 Task: Add a dentist appointment for a root canal on the 21st at 12:00 PM.
Action: Mouse moved to (195, 110)
Screenshot: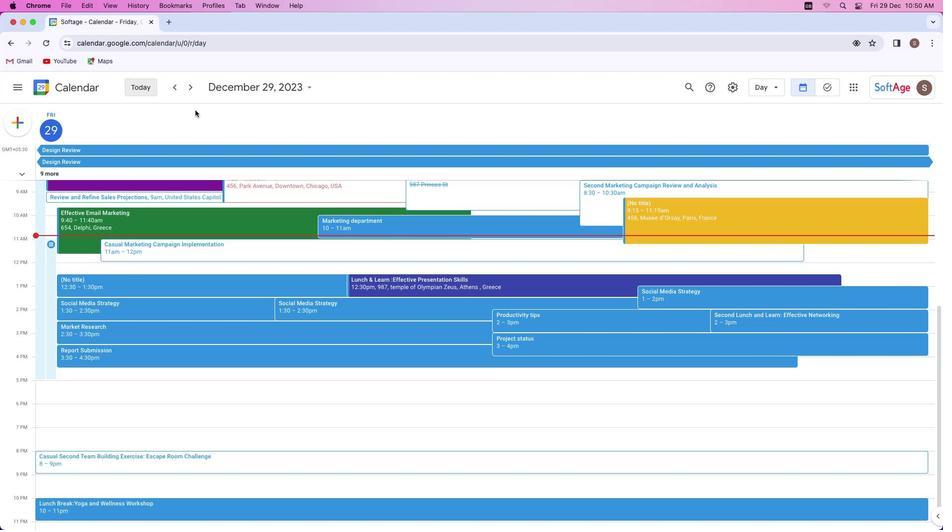 
Action: Mouse pressed left at (195, 110)
Screenshot: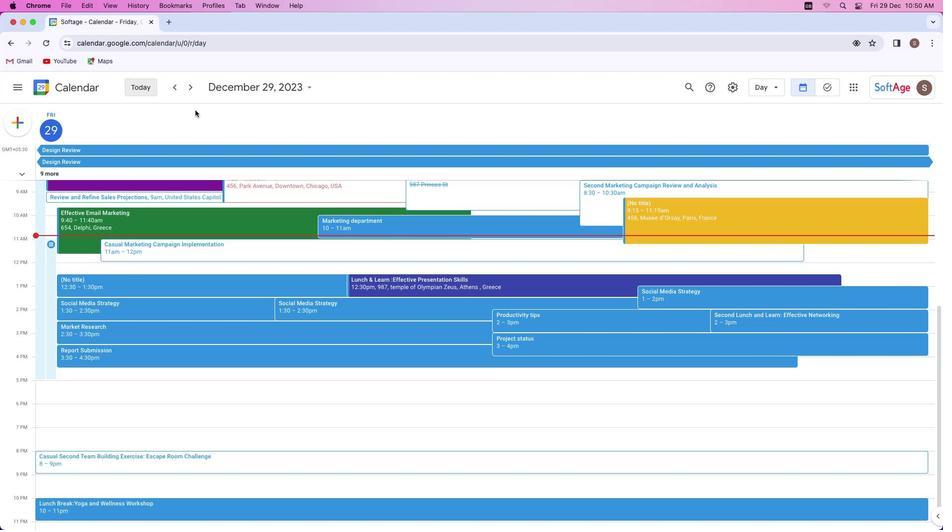 
Action: Mouse moved to (17, 119)
Screenshot: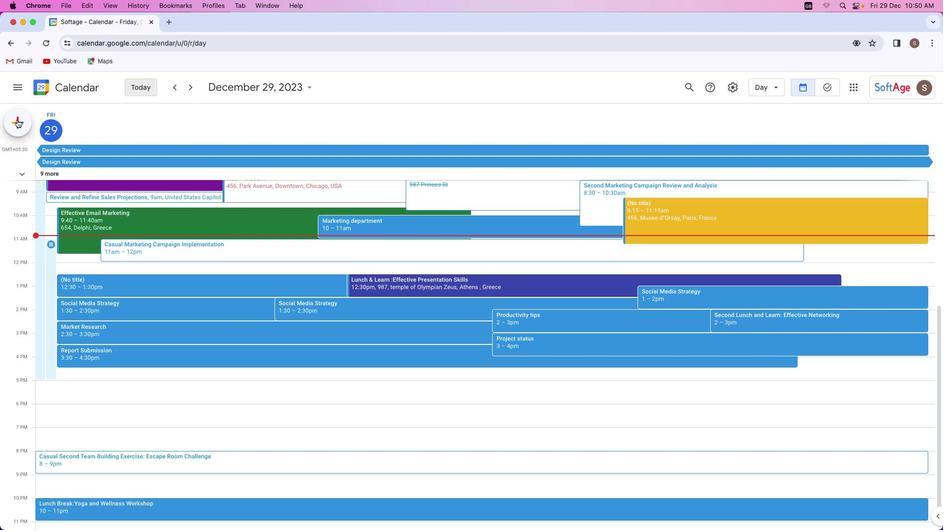 
Action: Mouse pressed left at (17, 119)
Screenshot: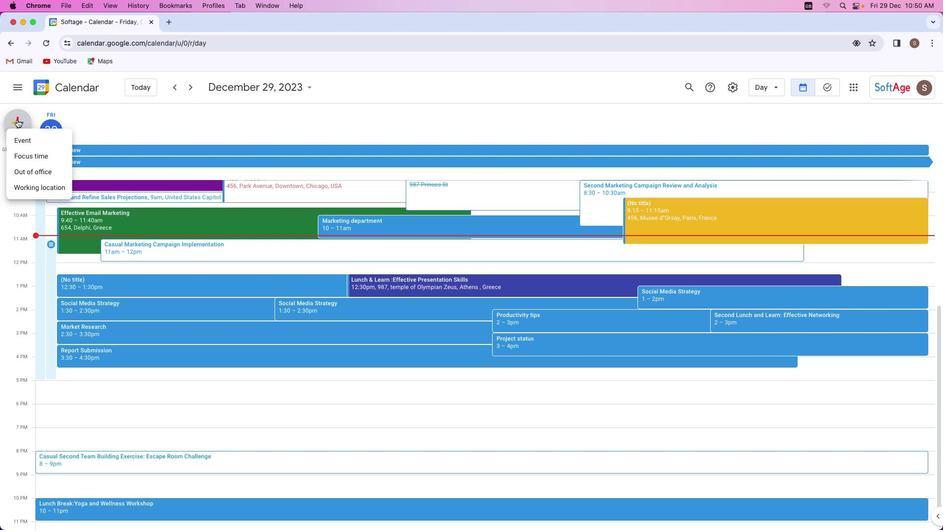 
Action: Mouse moved to (57, 230)
Screenshot: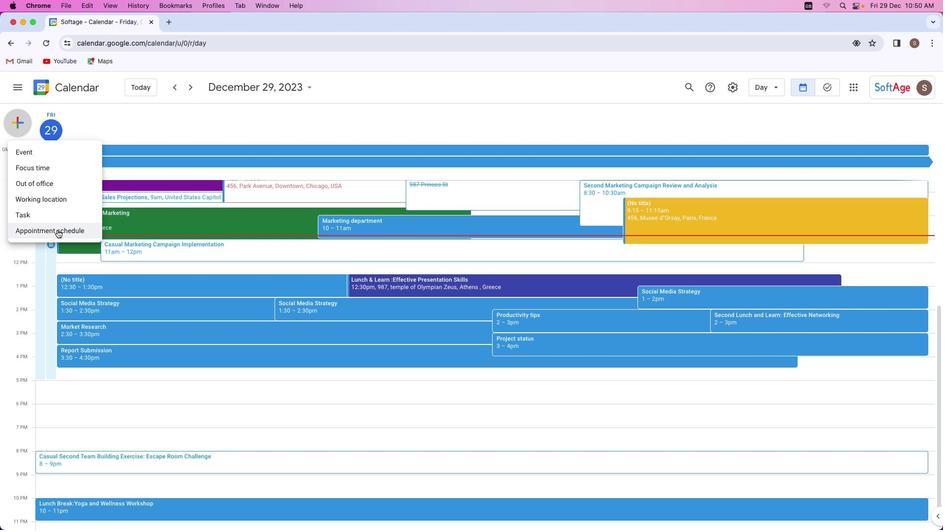 
Action: Mouse pressed left at (57, 230)
Screenshot: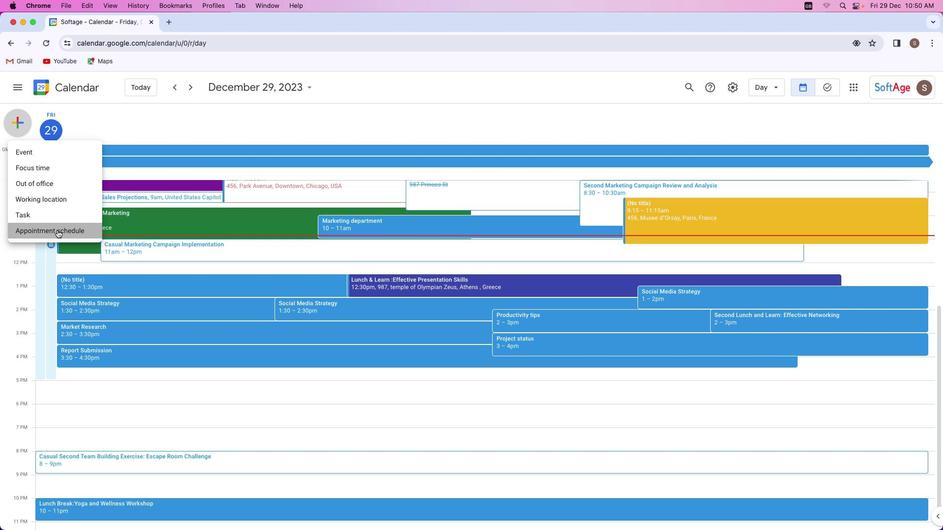 
Action: Mouse moved to (62, 115)
Screenshot: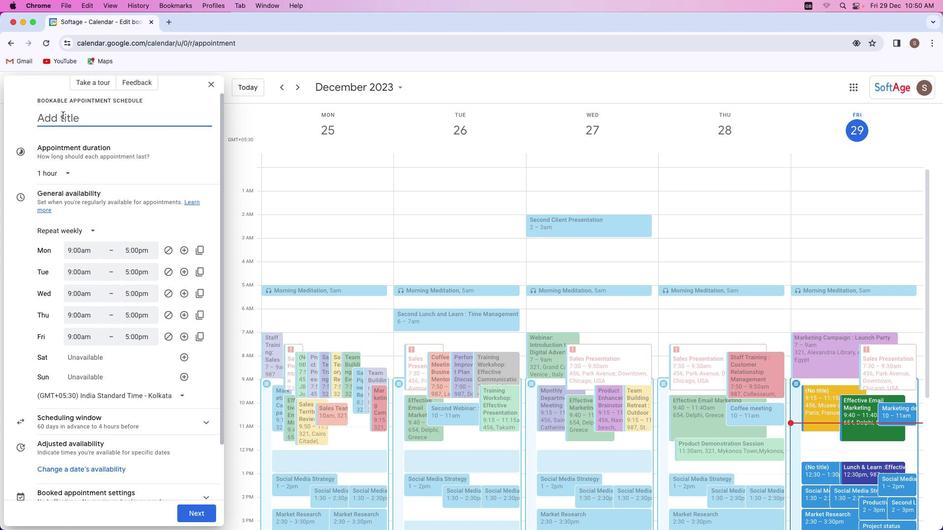 
Action: Mouse pressed left at (62, 115)
Screenshot: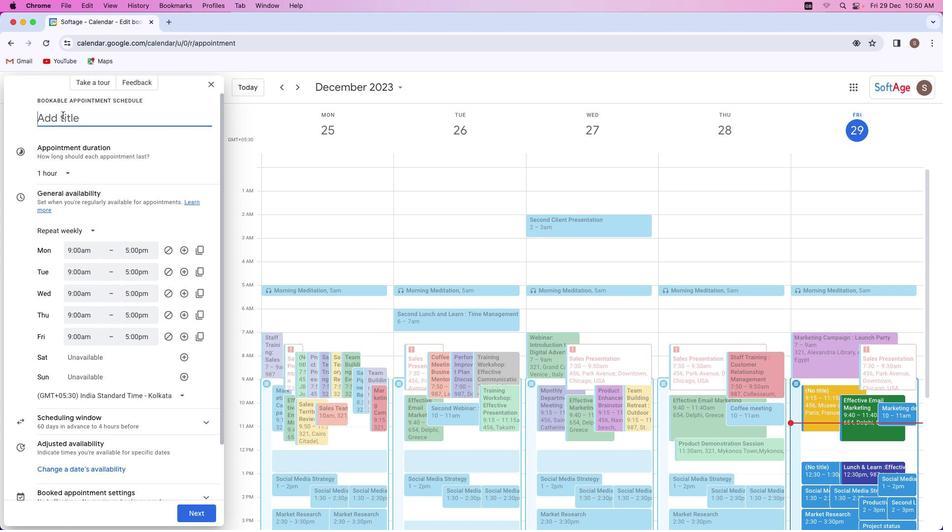
Action: Key pressed Key.shift'D''e''n''t''i''s''t'Key.spaceKey.shift'A''p''p''o''i''n''t''m''e''n''t'Key.shift_r':'
Screenshot: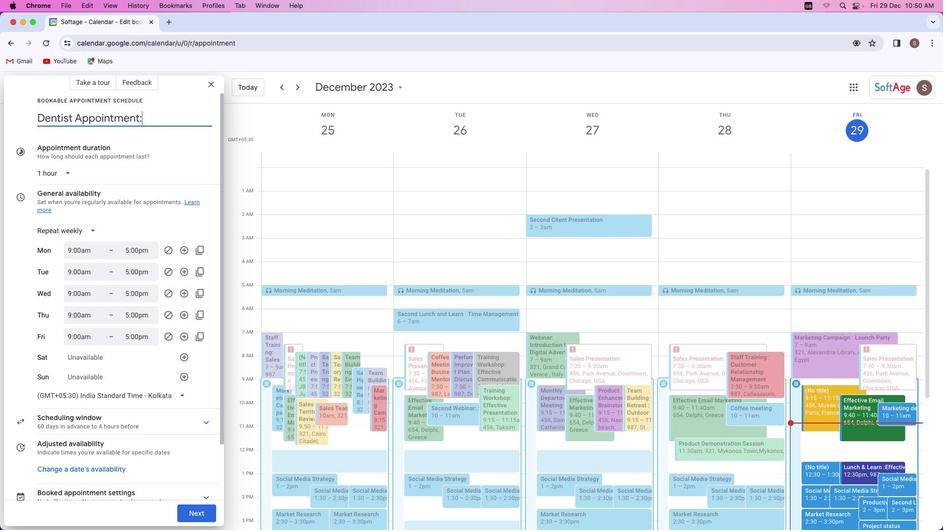 
Action: Mouse moved to (81, 232)
Screenshot: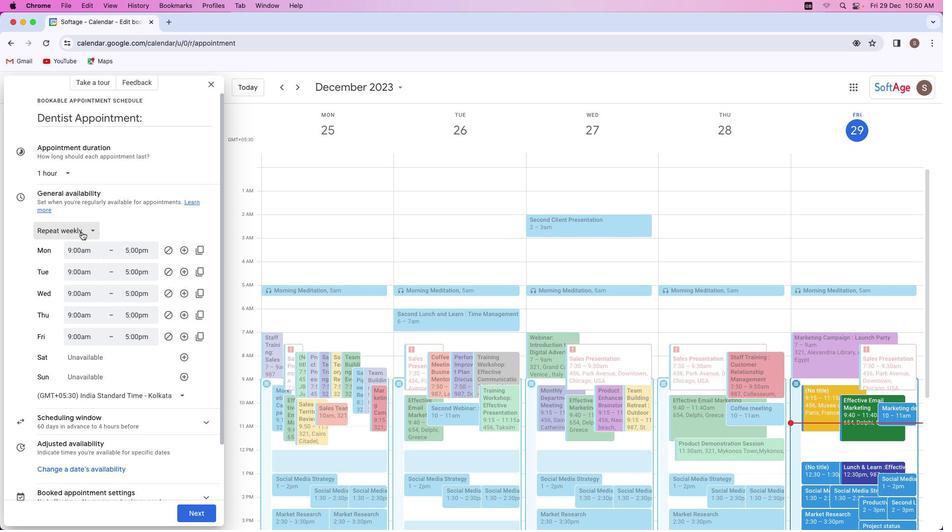 
Action: Mouse pressed left at (81, 232)
Screenshot: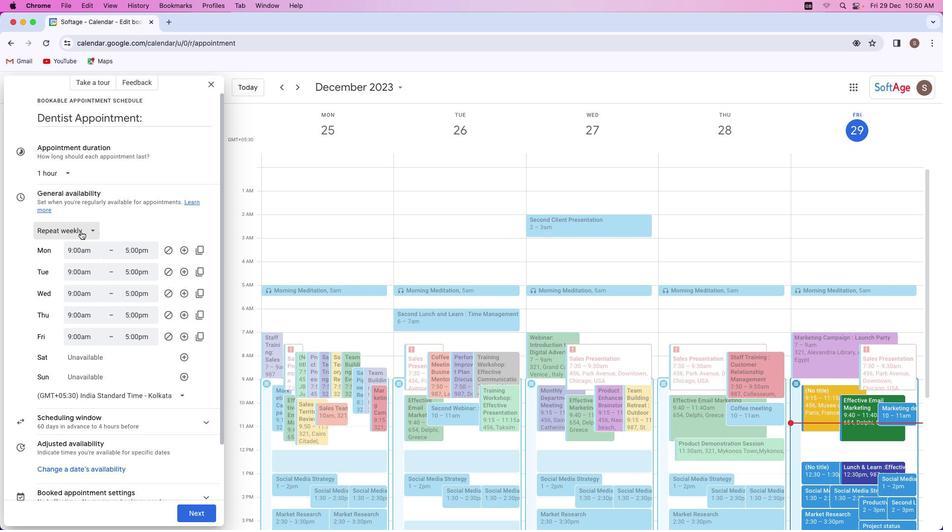 
Action: Mouse moved to (66, 249)
Screenshot: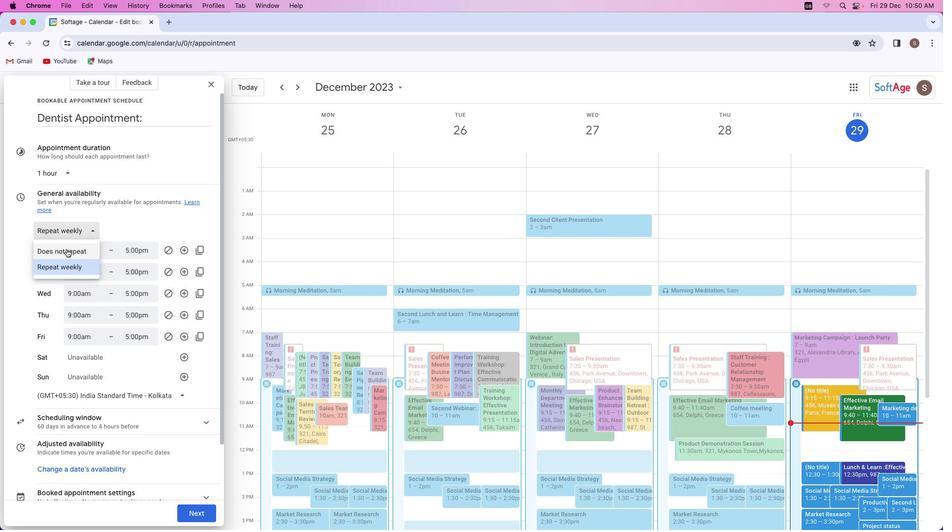 
Action: Mouse pressed left at (66, 249)
Screenshot: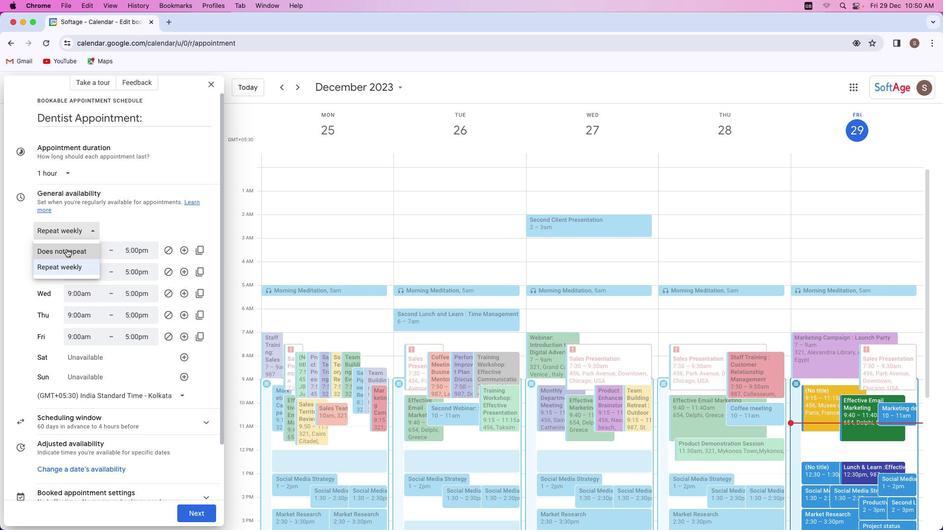 
Action: Mouse moved to (69, 243)
Screenshot: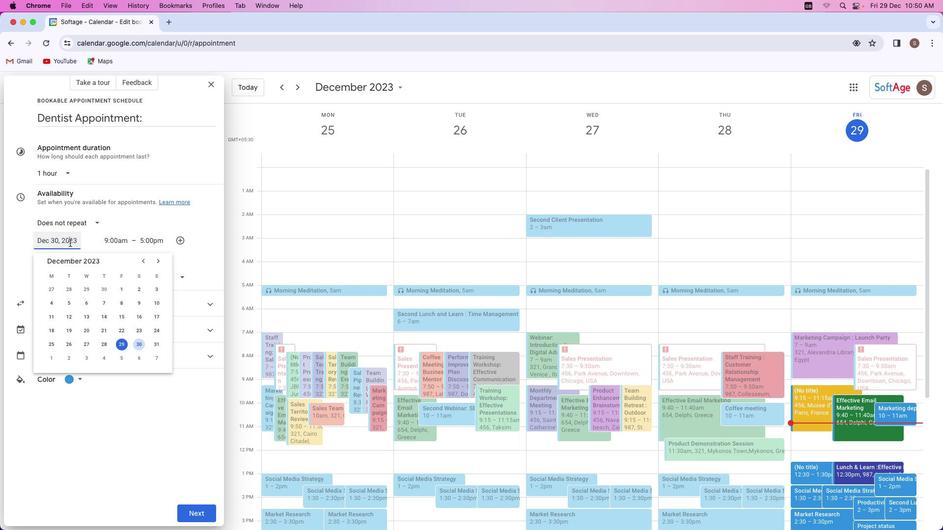 
Action: Mouse pressed left at (69, 243)
Screenshot: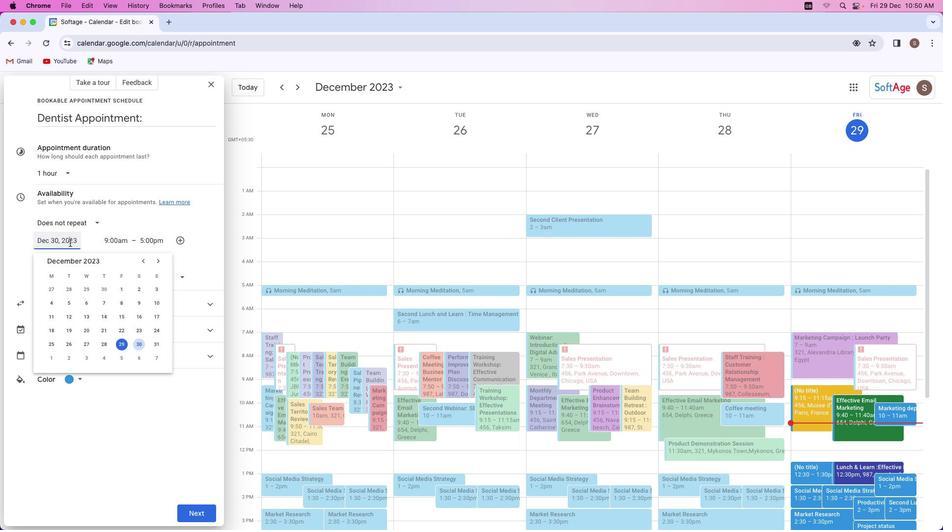 
Action: Mouse moved to (154, 260)
Screenshot: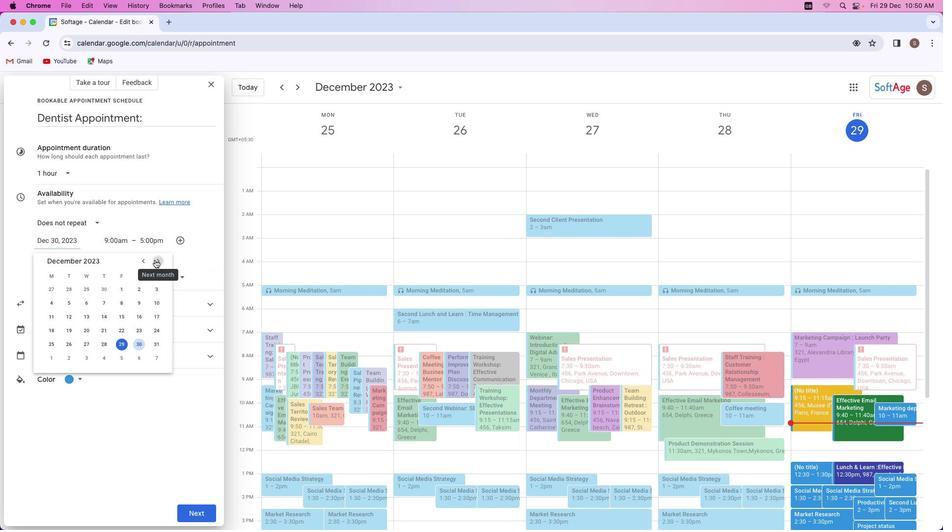 
Action: Mouse pressed left at (154, 260)
Screenshot: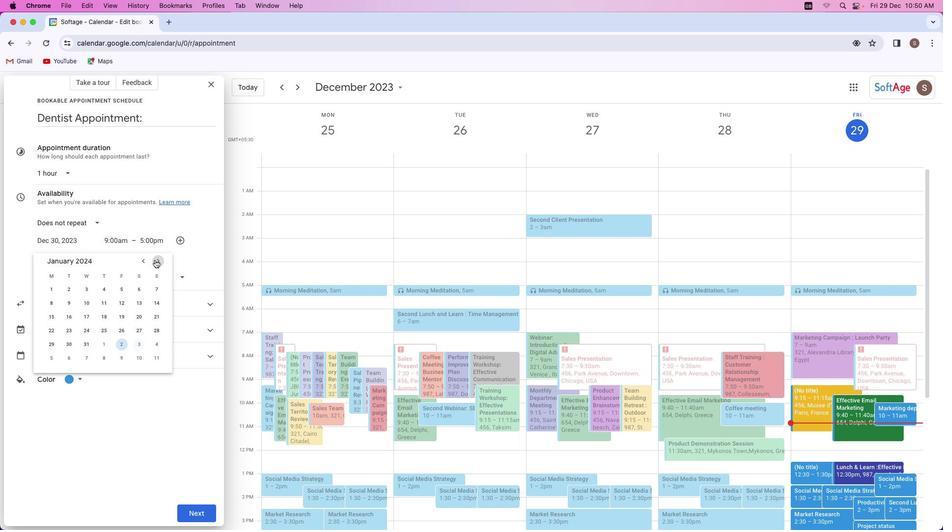 
Action: Mouse moved to (152, 314)
Screenshot: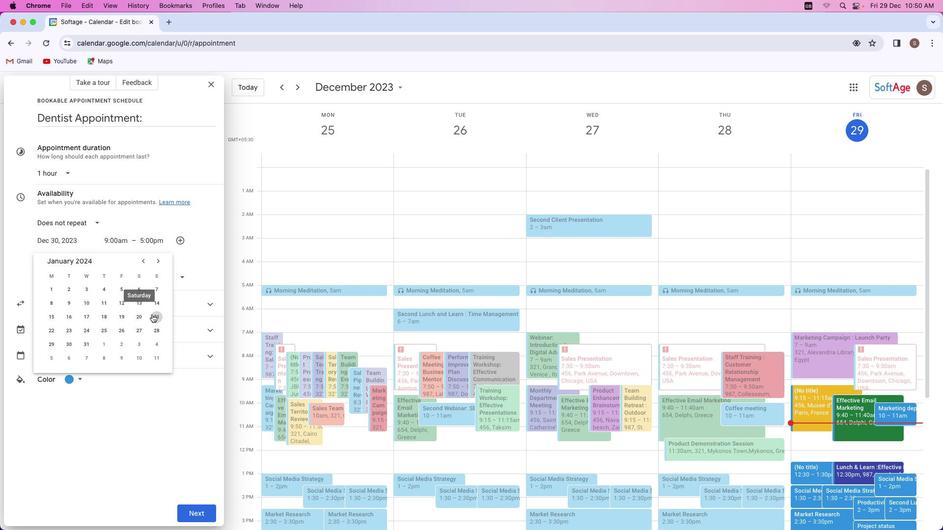 
Action: Mouse pressed left at (152, 314)
Screenshot: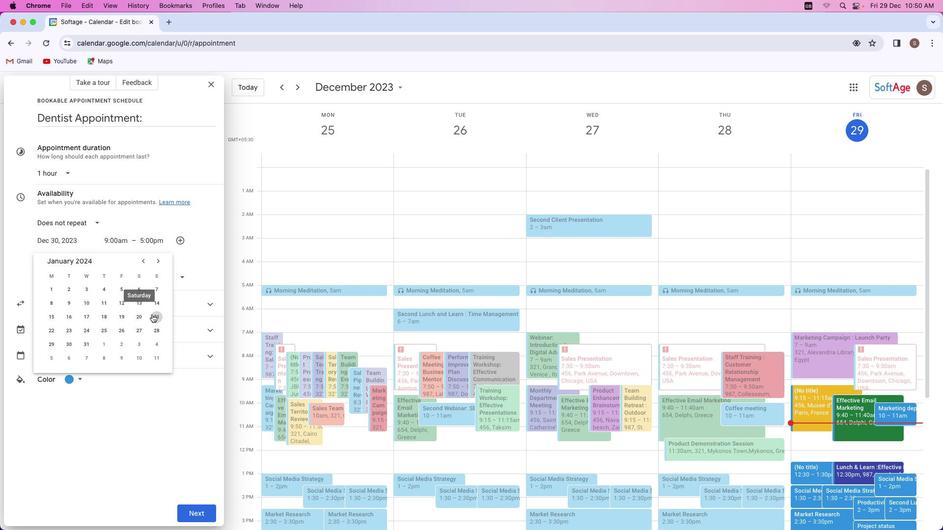 
Action: Mouse moved to (123, 240)
Screenshot: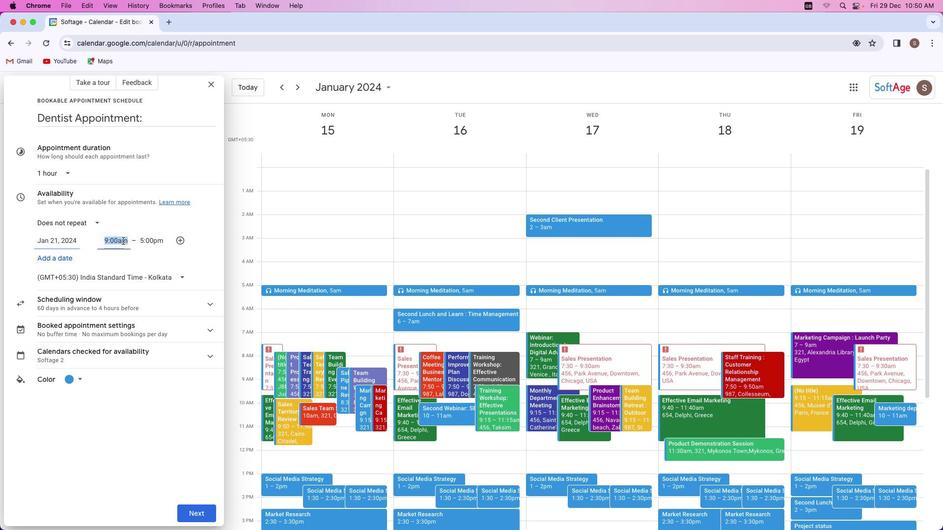 
Action: Mouse pressed left at (123, 240)
Screenshot: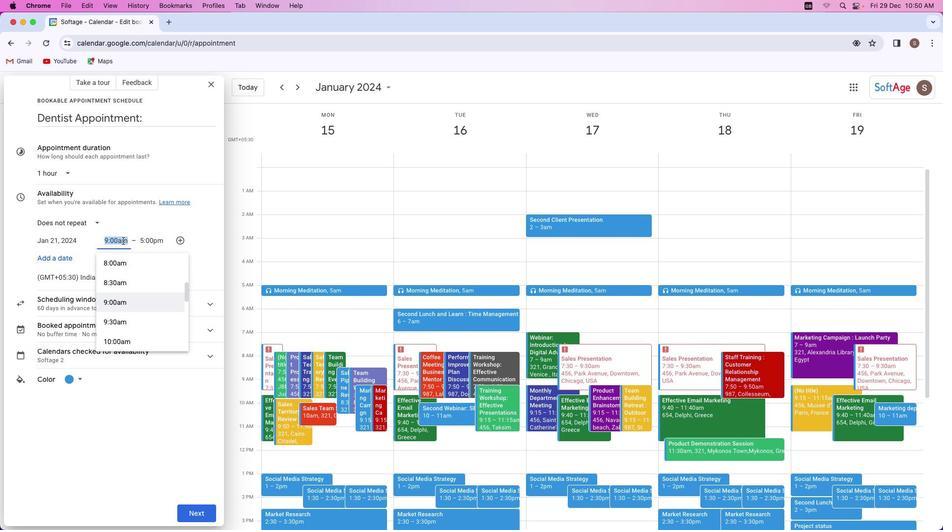 
Action: Mouse moved to (120, 321)
Screenshot: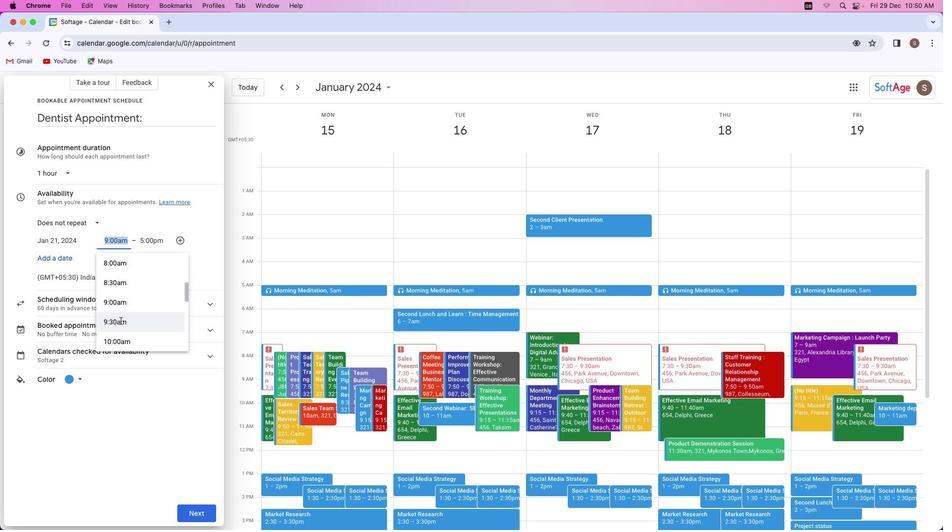 
Action: Mouse scrolled (120, 321) with delta (0, 0)
Screenshot: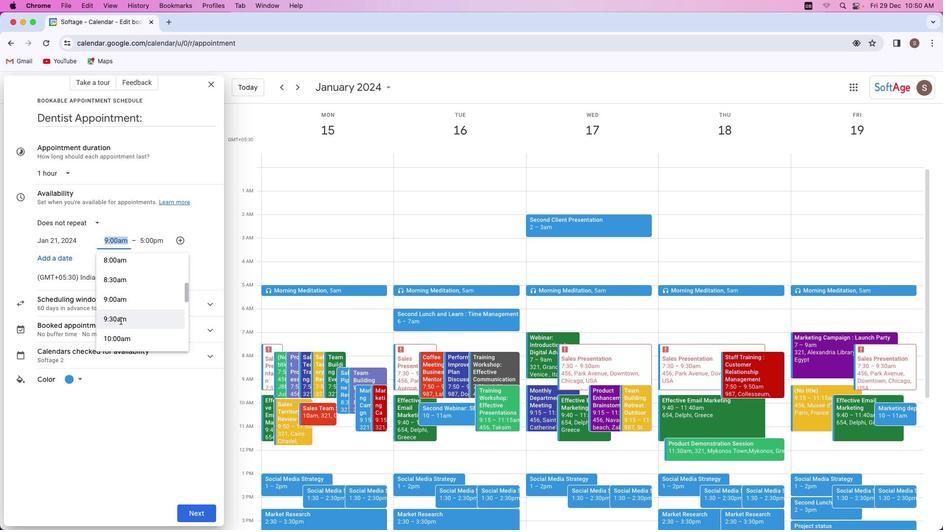 
Action: Mouse scrolled (120, 321) with delta (0, 0)
Screenshot: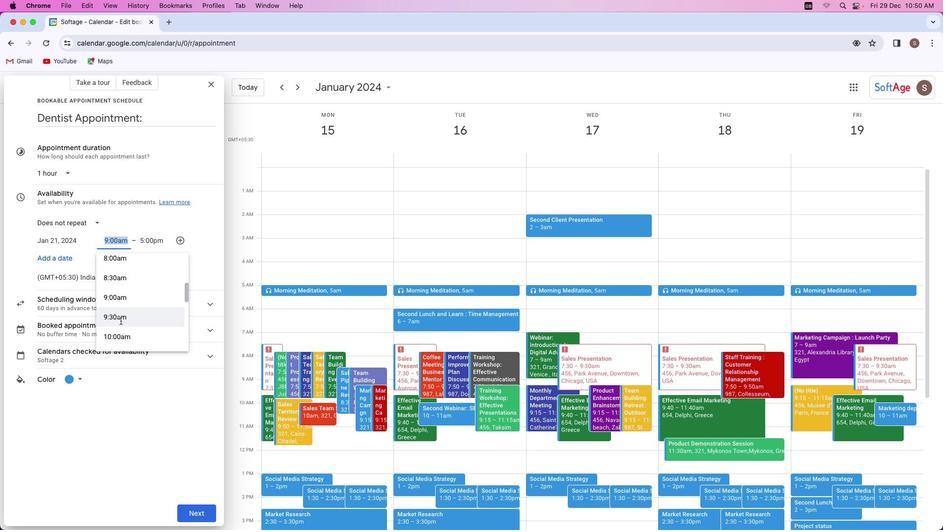 
Action: Mouse scrolled (120, 321) with delta (0, 0)
Screenshot: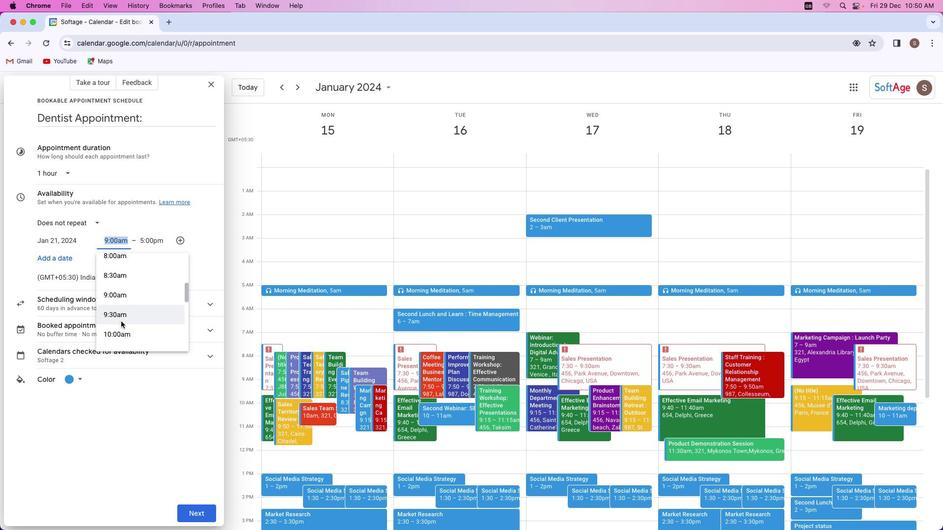 
Action: Mouse scrolled (120, 321) with delta (0, 0)
Screenshot: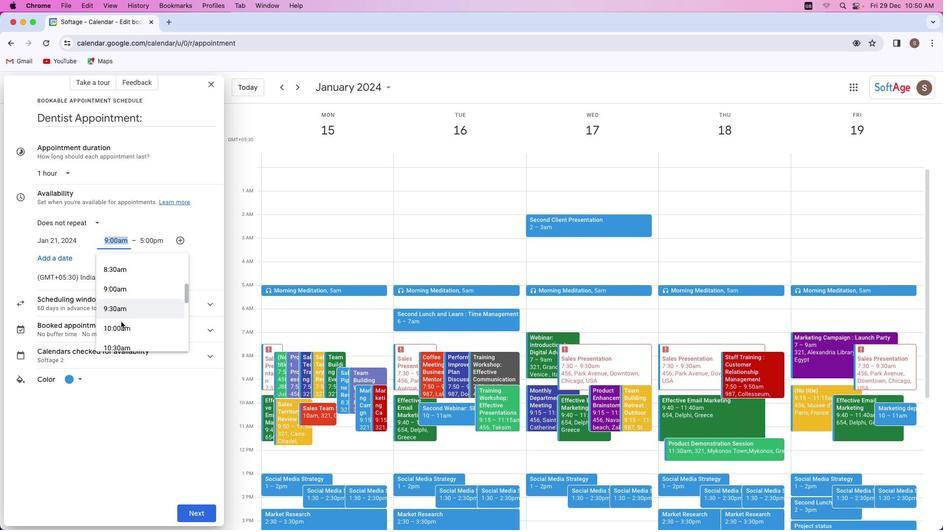 
Action: Mouse scrolled (120, 321) with delta (0, 0)
Screenshot: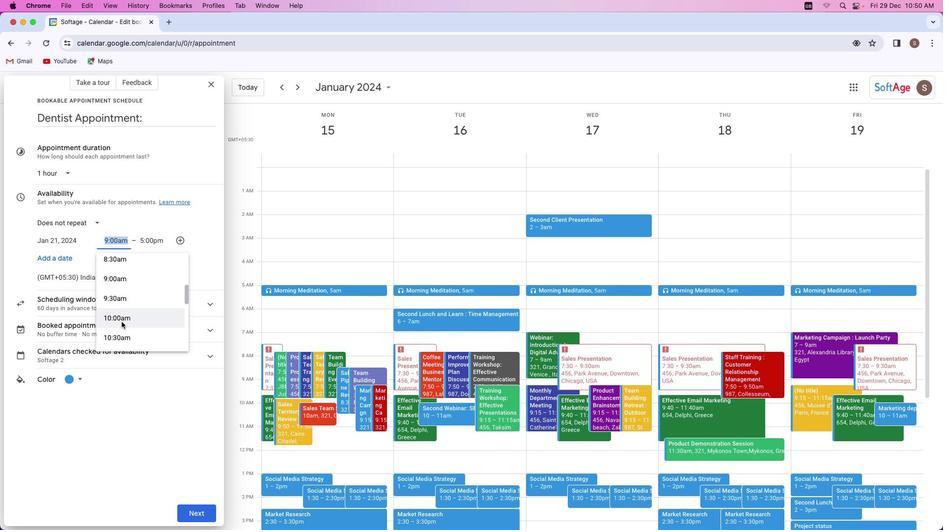 
Action: Mouse moved to (121, 322)
Screenshot: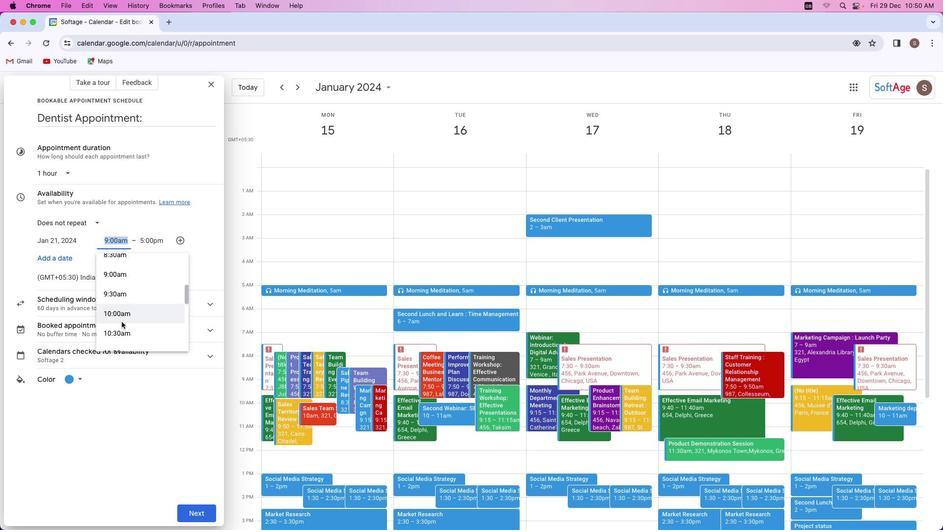 
Action: Mouse scrolled (121, 322) with delta (0, 0)
Screenshot: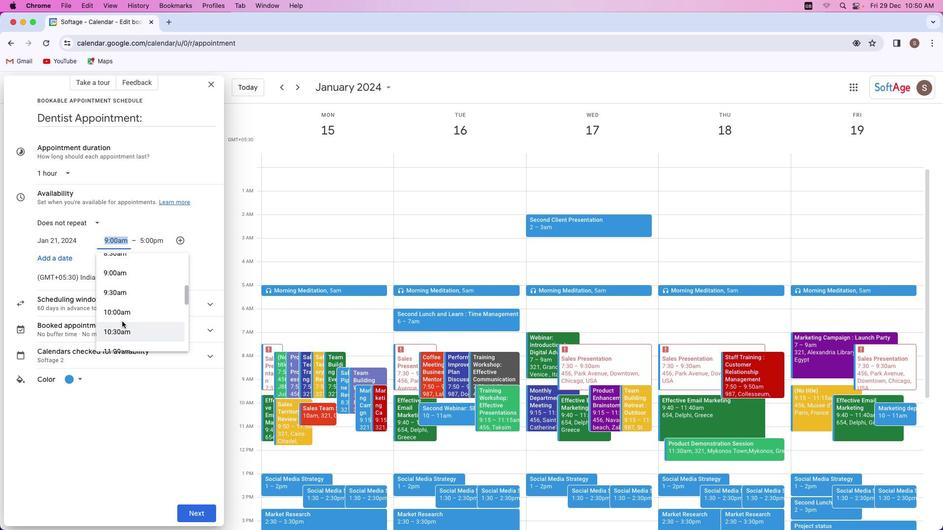 
Action: Mouse moved to (122, 320)
Screenshot: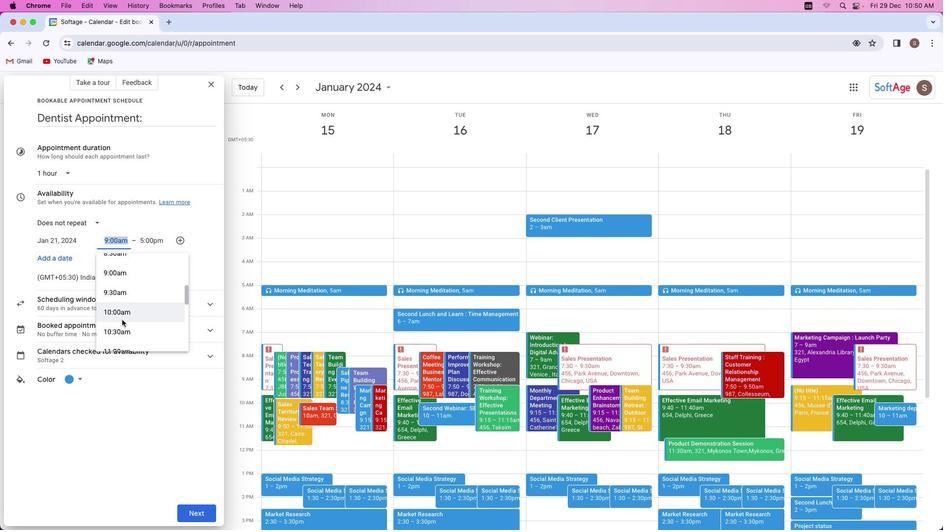 
Action: Mouse scrolled (122, 320) with delta (0, 0)
Screenshot: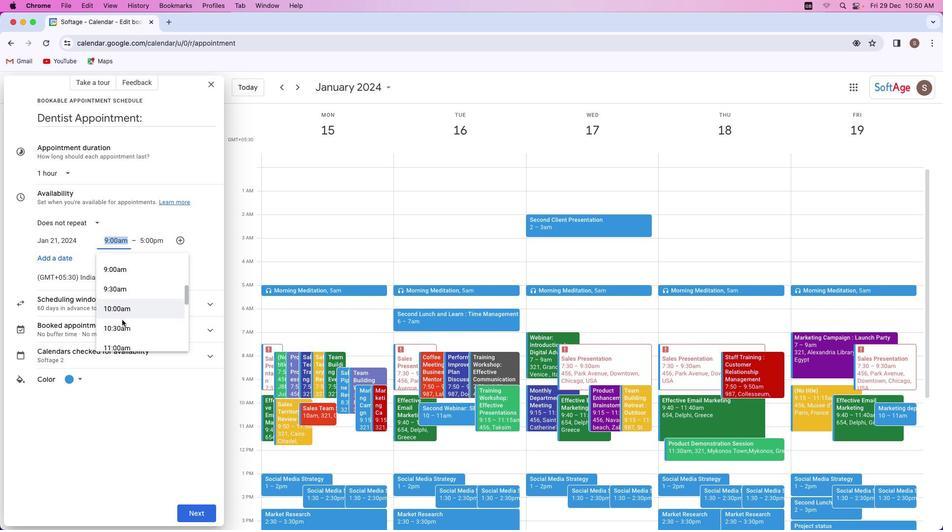 
Action: Mouse scrolled (122, 320) with delta (0, 0)
Screenshot: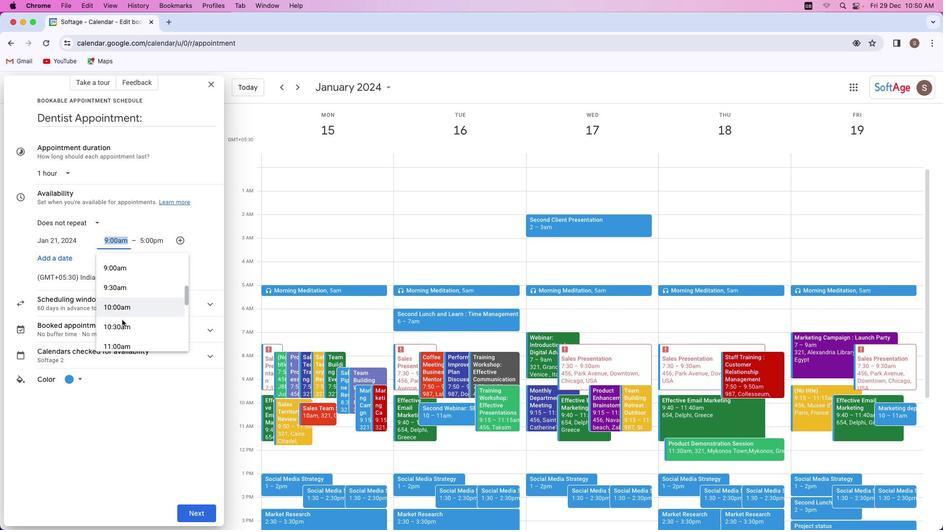 
Action: Mouse scrolled (122, 320) with delta (0, 0)
Screenshot: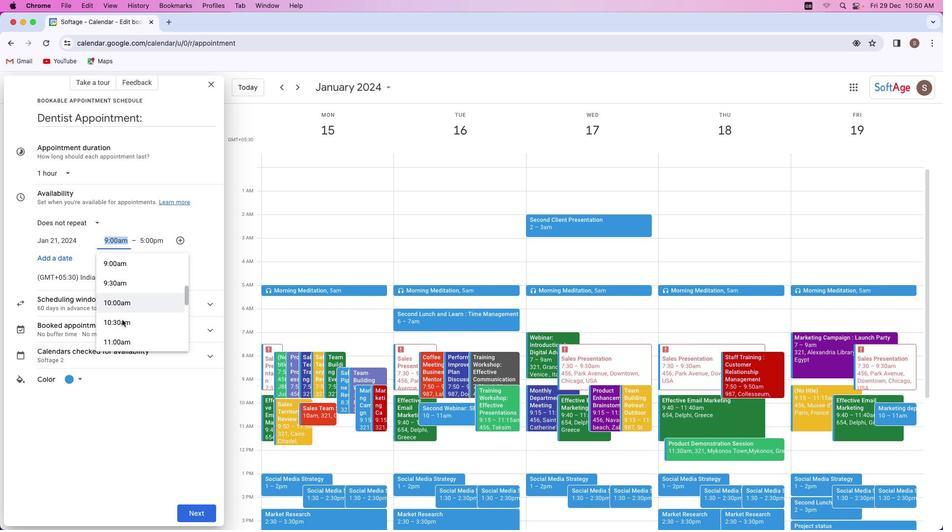 
Action: Mouse scrolled (122, 320) with delta (0, 0)
Screenshot: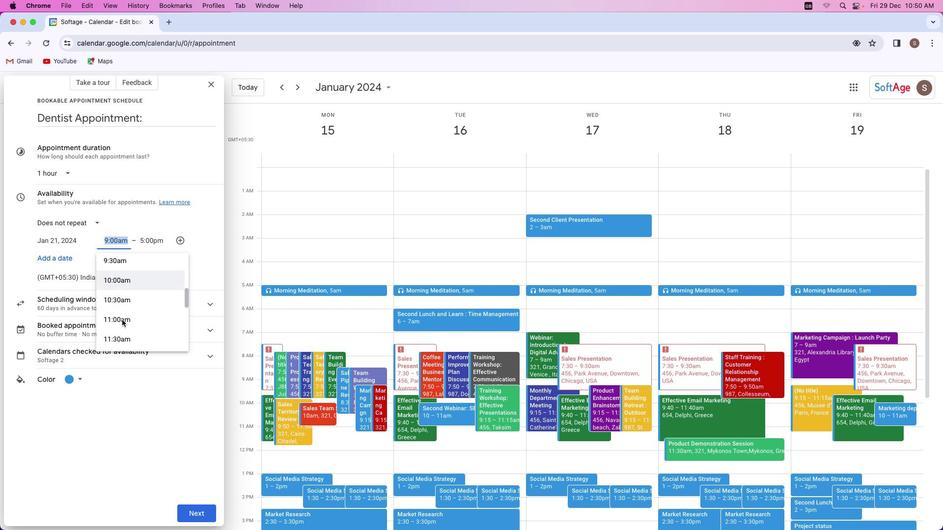 
Action: Mouse scrolled (122, 320) with delta (0, 0)
Screenshot: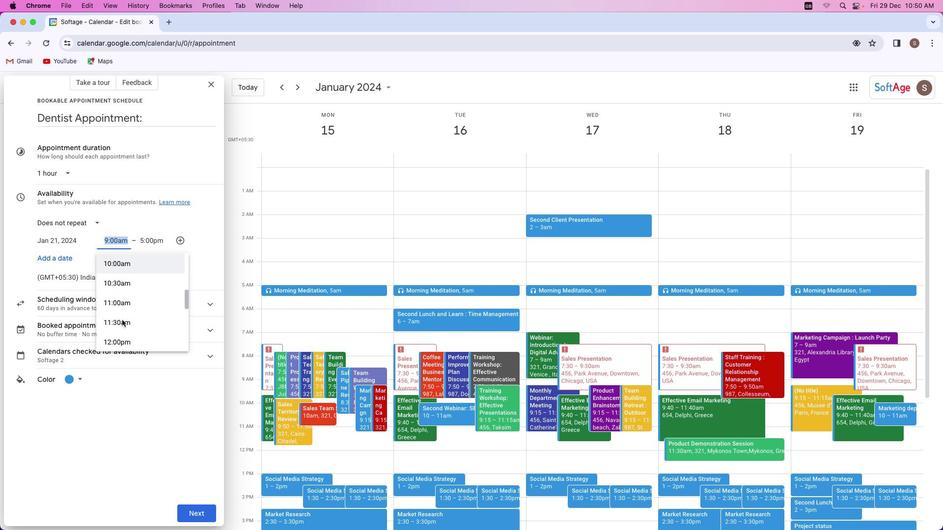 
Action: Mouse scrolled (122, 320) with delta (0, 0)
Screenshot: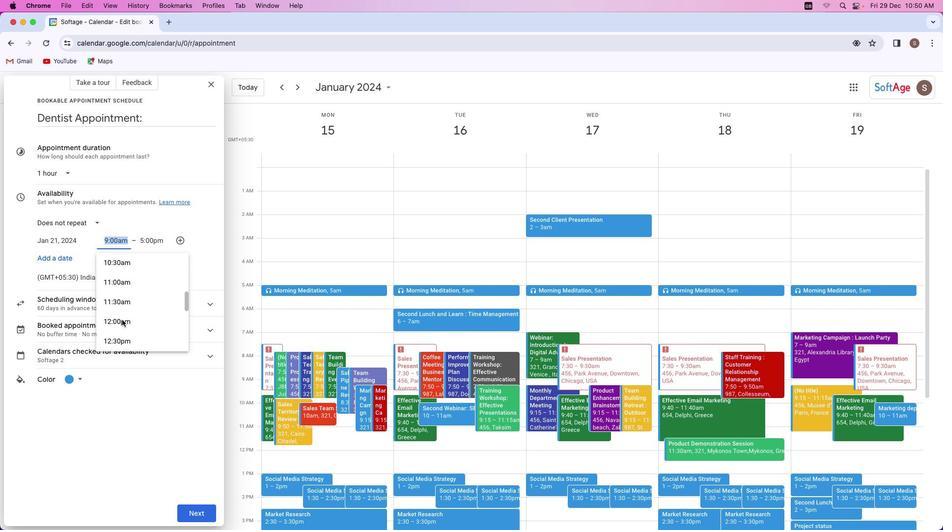 
Action: Mouse scrolled (122, 320) with delta (0, 0)
Screenshot: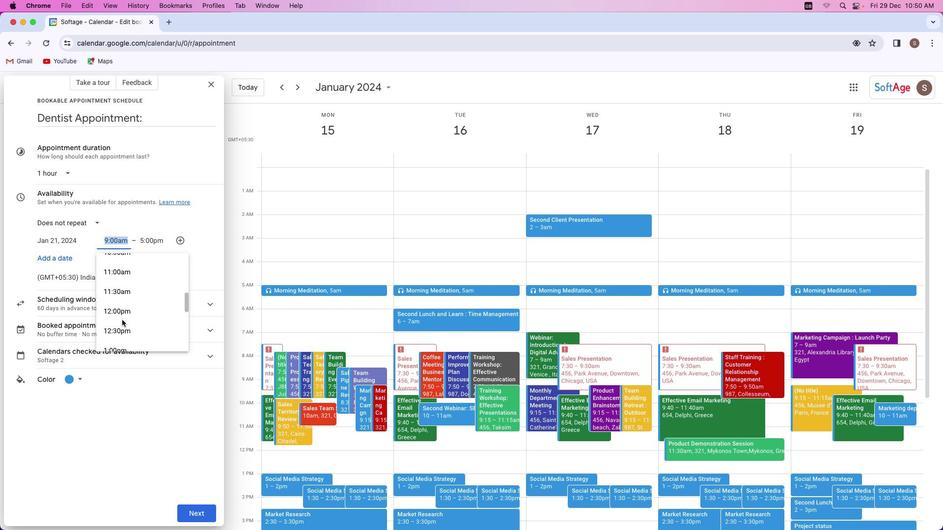 
Action: Mouse moved to (120, 314)
Screenshot: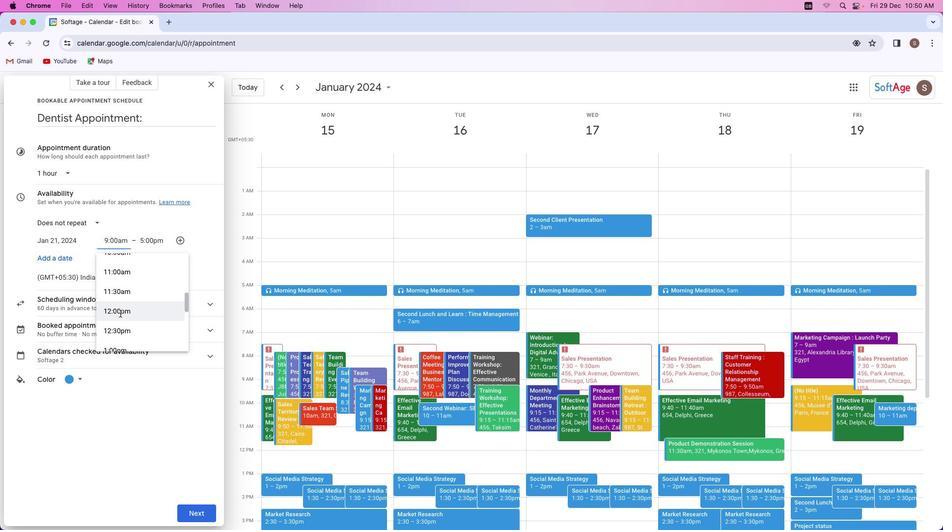 
Action: Mouse pressed left at (120, 314)
Screenshot: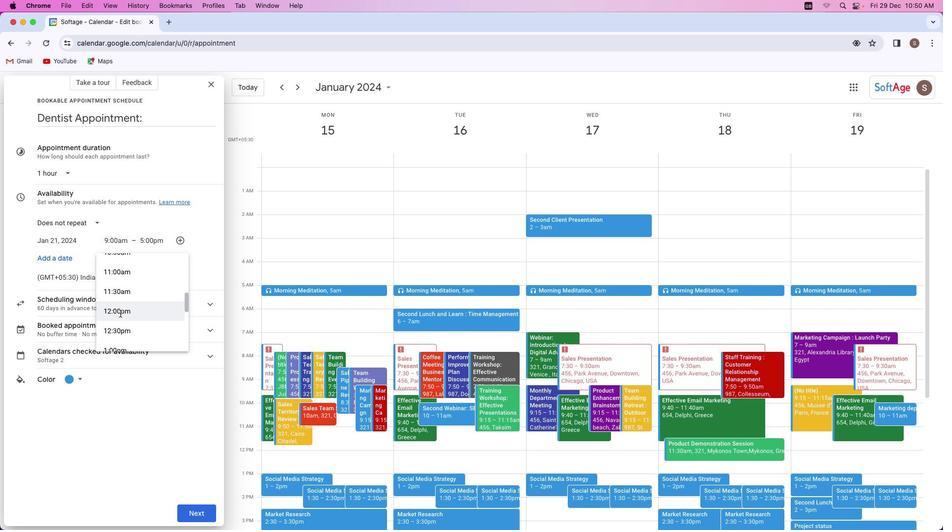
Action: Mouse moved to (189, 508)
Screenshot: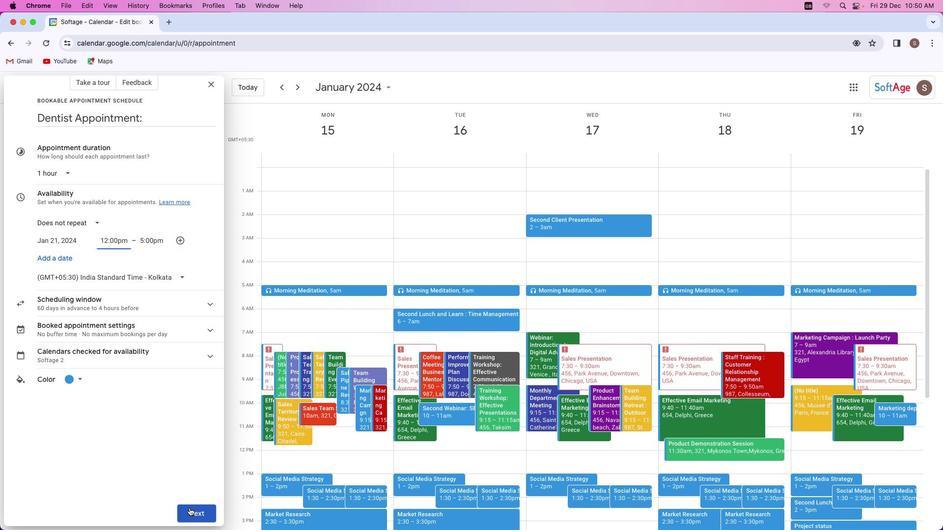 
Action: Mouse pressed left at (189, 508)
Screenshot: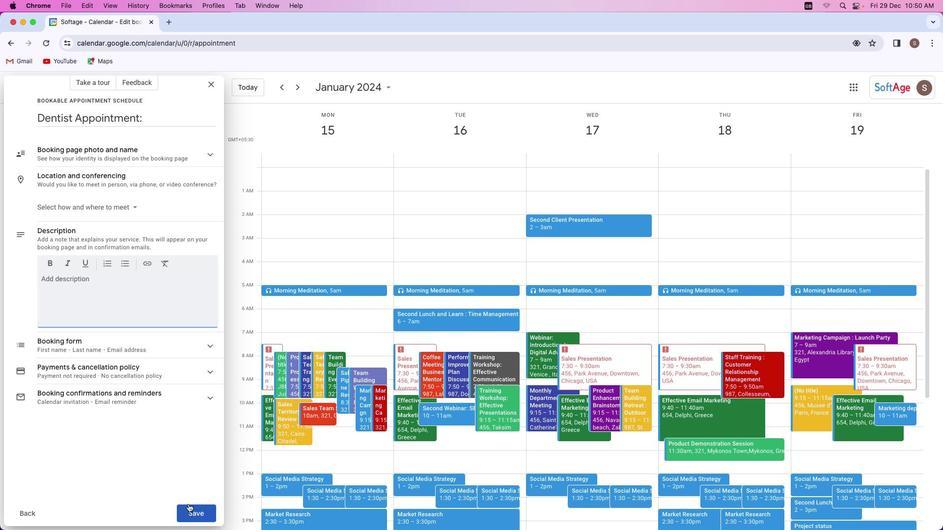 
Action: Mouse moved to (74, 284)
Screenshot: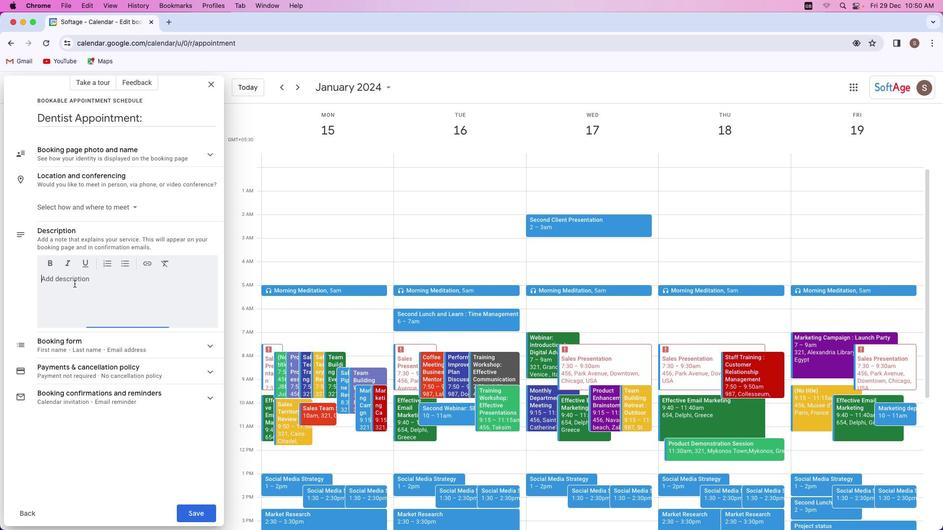
Action: Mouse pressed left at (74, 284)
Screenshot: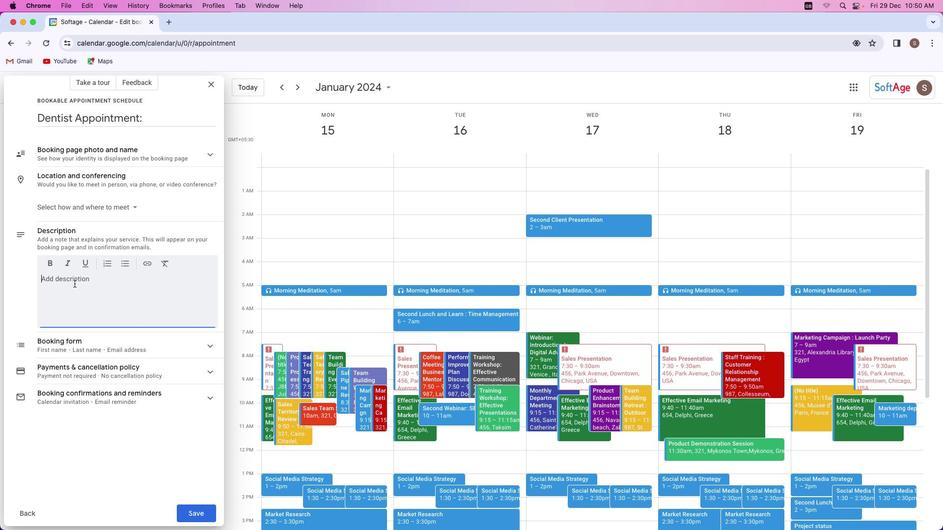 
Action: Key pressed Key.shift'T''h''i''s'Key.space'i''s'Key.space'a'Key.space'd''e''n''t''i''s''t'Key.space'a''p''p''o''i''n''t''m''e''n''t'Key.space'f''o''r'Key.space'a'Key.space'r''o''o''t'Key.space'c''a''n''a''l''.'
Screenshot: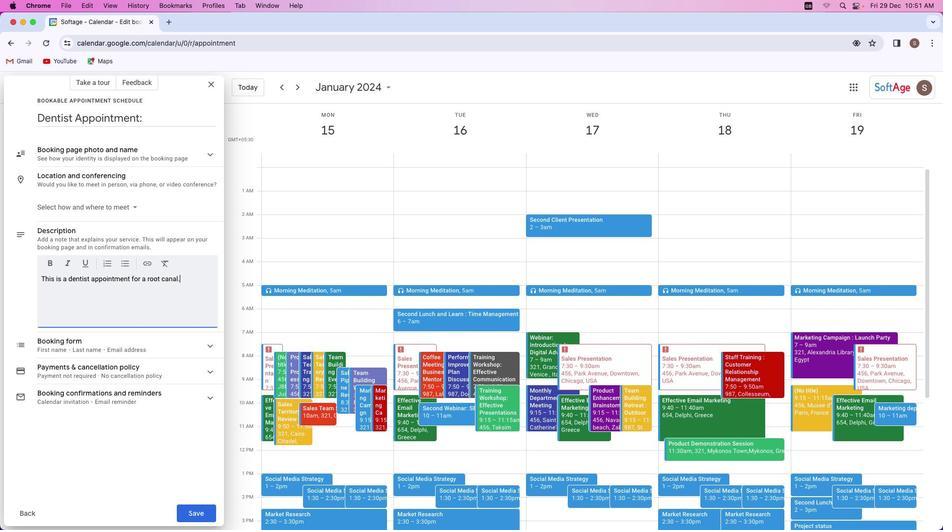 
Action: Mouse moved to (192, 511)
Screenshot: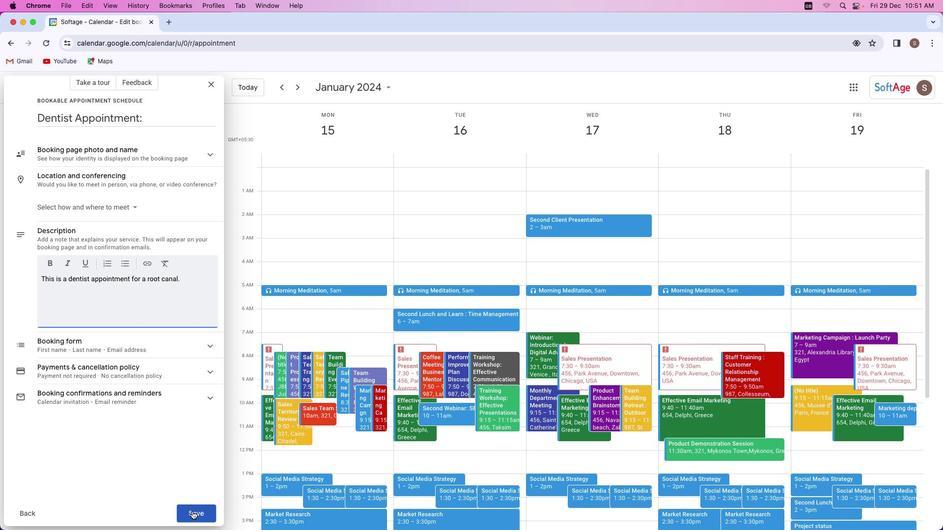 
Action: Mouse pressed left at (192, 511)
Screenshot: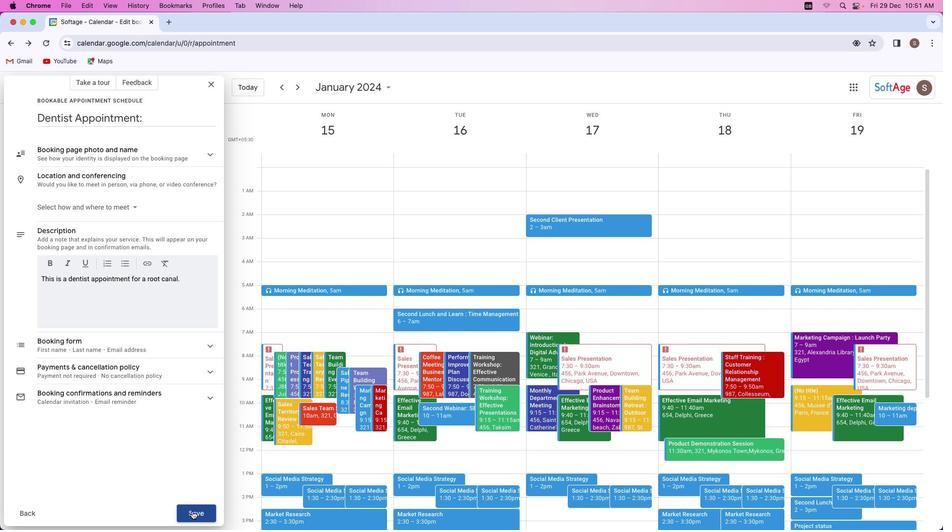 
Action: Mouse moved to (332, 421)
Screenshot: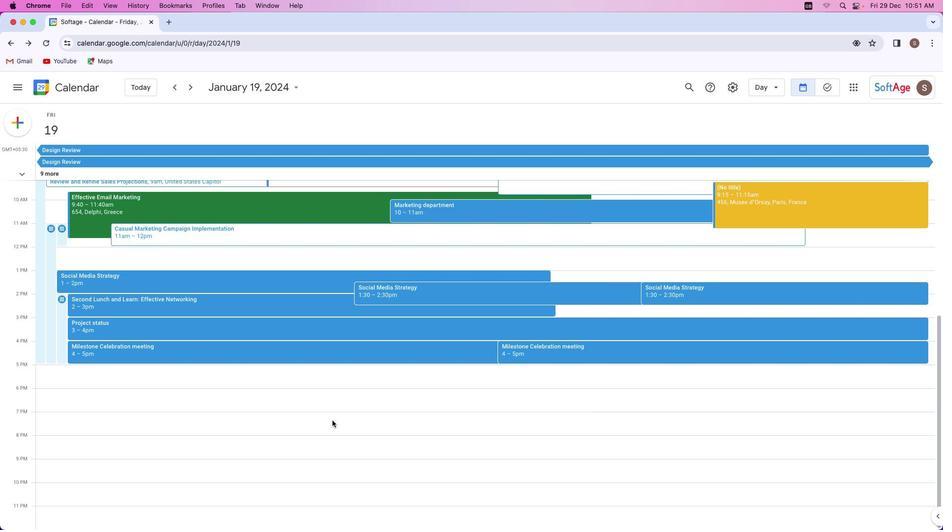 
Action: Mouse pressed left at (332, 421)
Screenshot: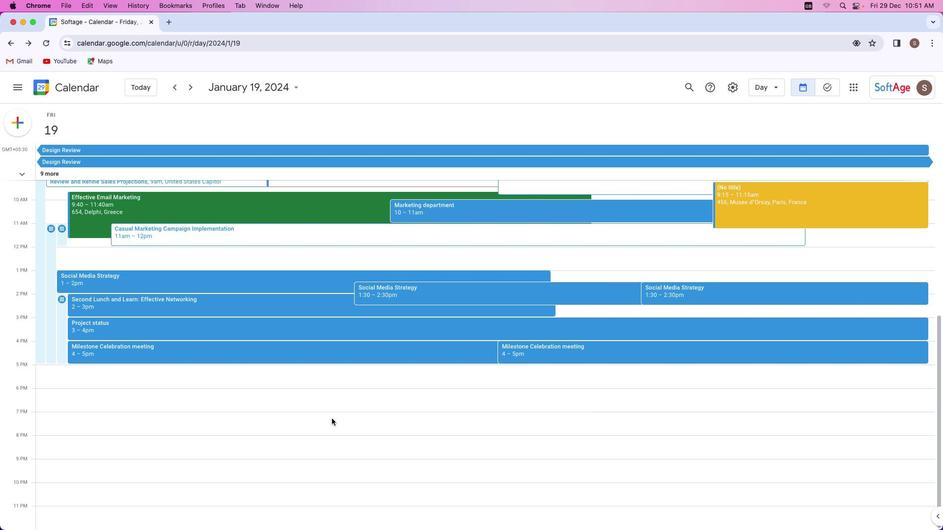 
Action: Mouse moved to (410, 407)
Screenshot: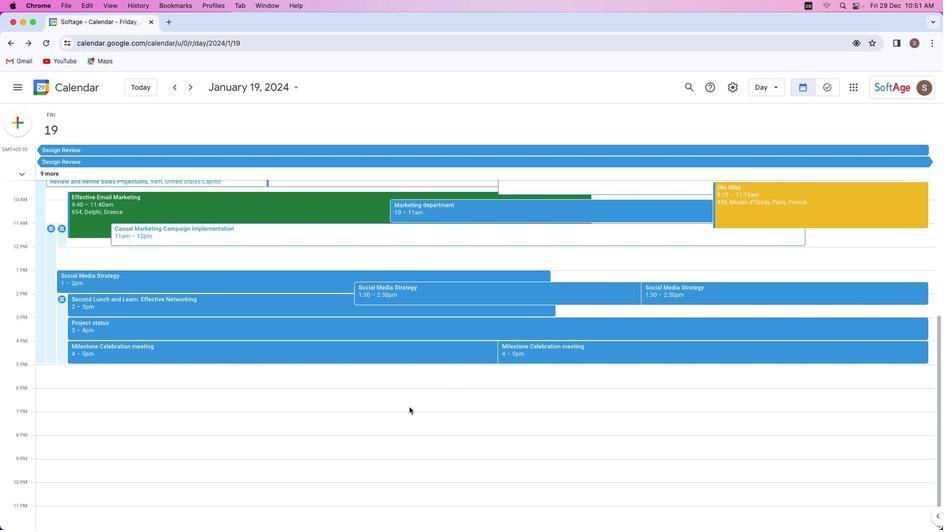 
Action: Mouse scrolled (410, 407) with delta (0, 0)
Screenshot: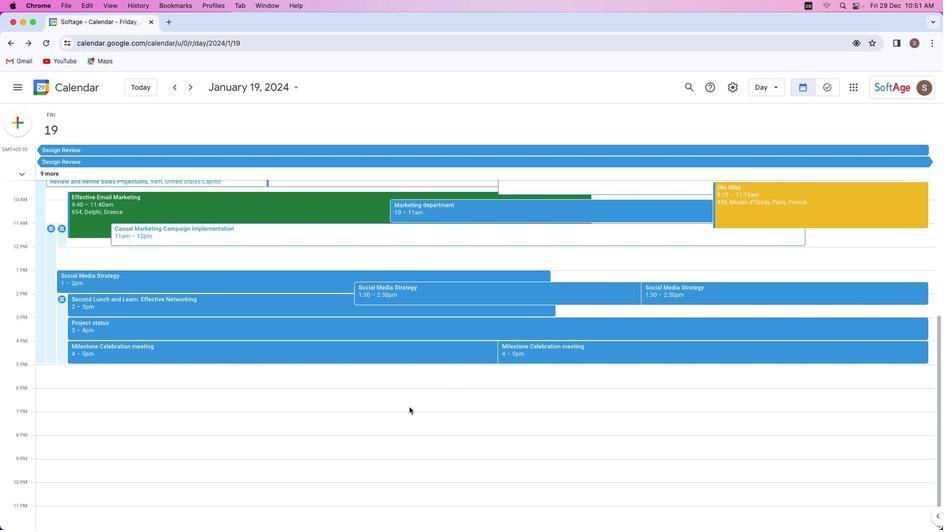 
Action: Mouse moved to (410, 408)
Screenshot: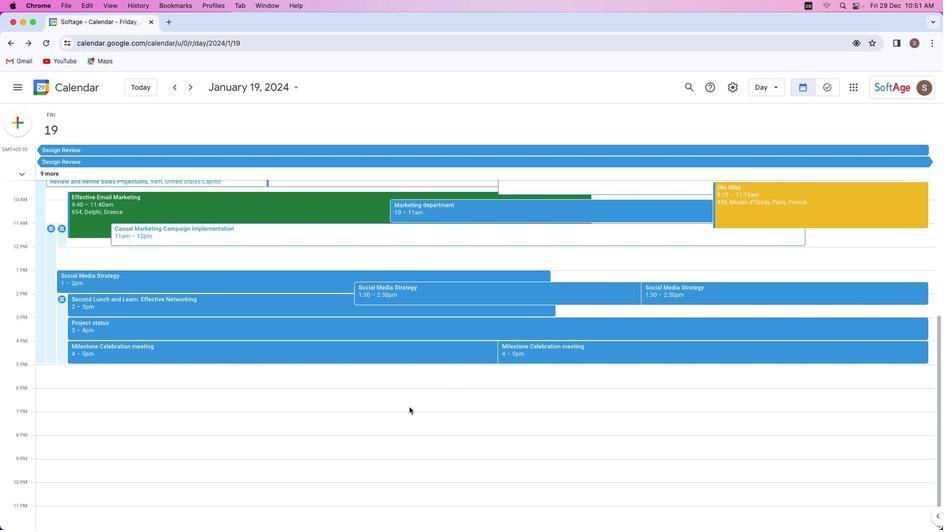 
Action: Mouse scrolled (410, 408) with delta (0, 0)
Screenshot: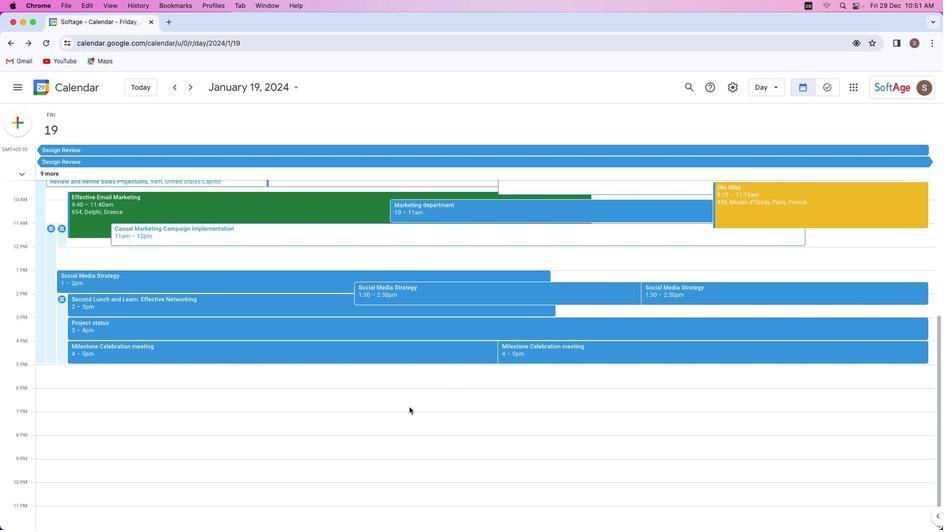 
Action: Mouse moved to (409, 408)
Screenshot: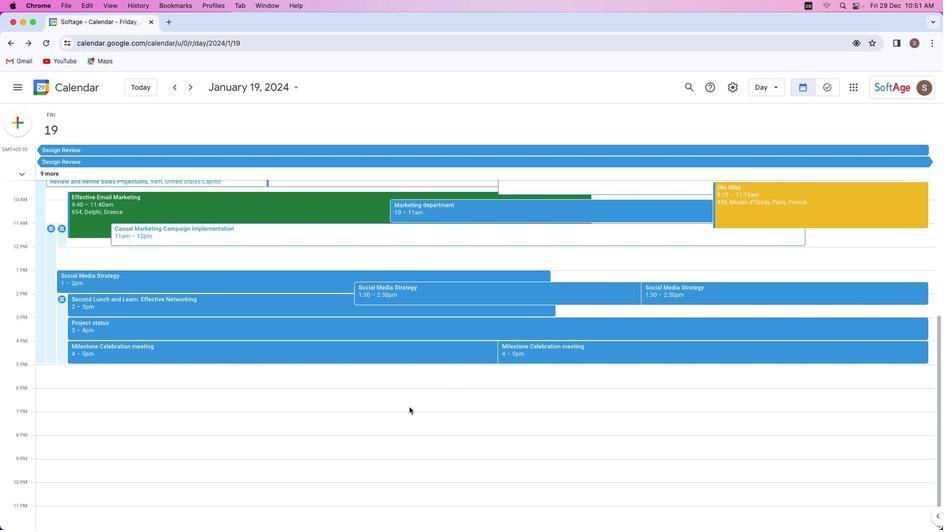 
Action: Mouse scrolled (409, 408) with delta (0, 0)
Screenshot: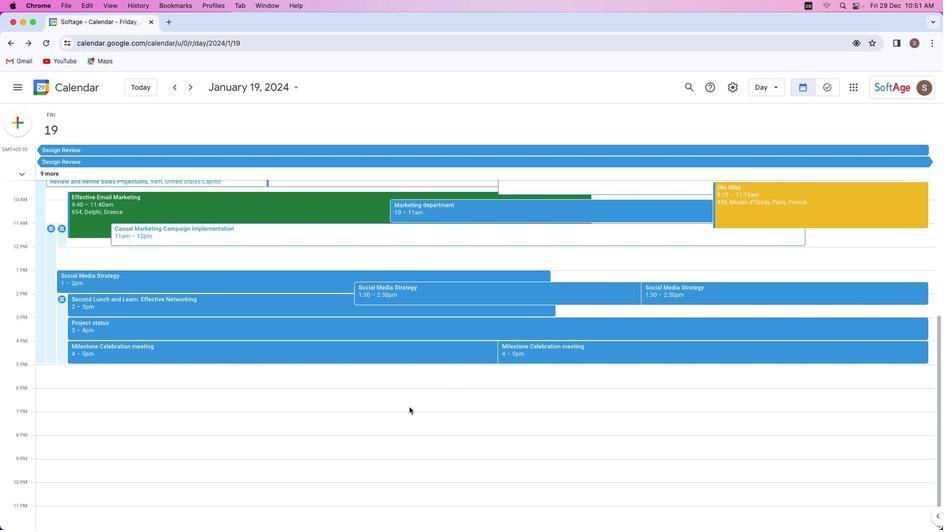 
Action: Mouse scrolled (409, 408) with delta (0, 0)
Screenshot: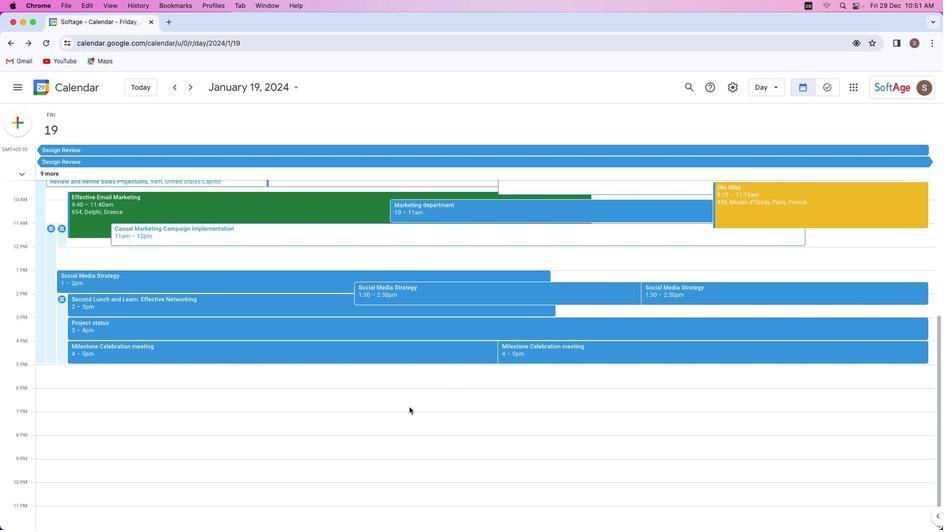 
Action: Mouse scrolled (409, 408) with delta (0, 0)
Screenshot: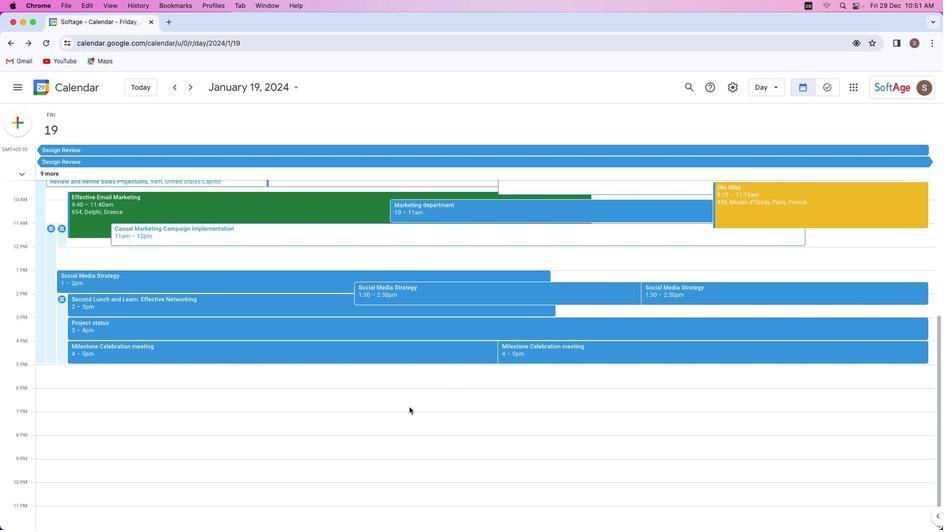 
Action: Mouse scrolled (409, 408) with delta (0, 0)
Screenshot: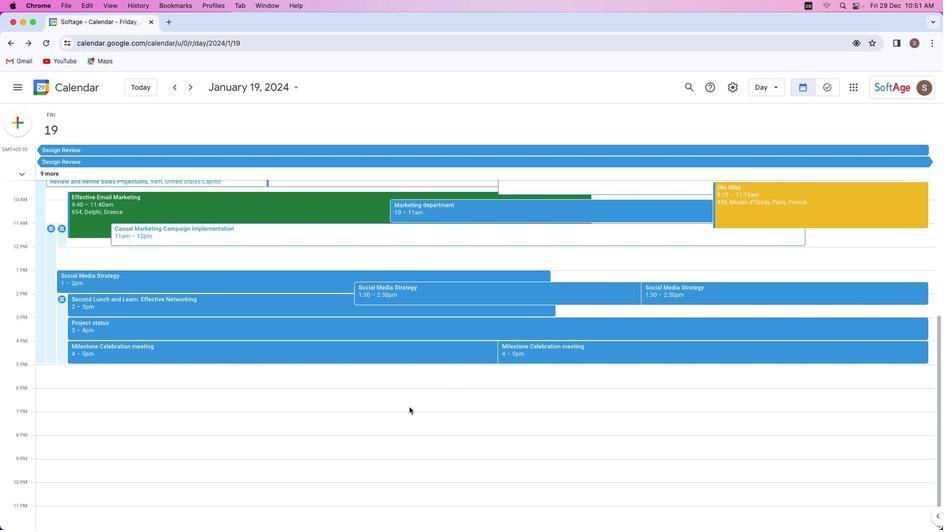 
Action: Mouse scrolled (409, 408) with delta (0, 0)
Screenshot: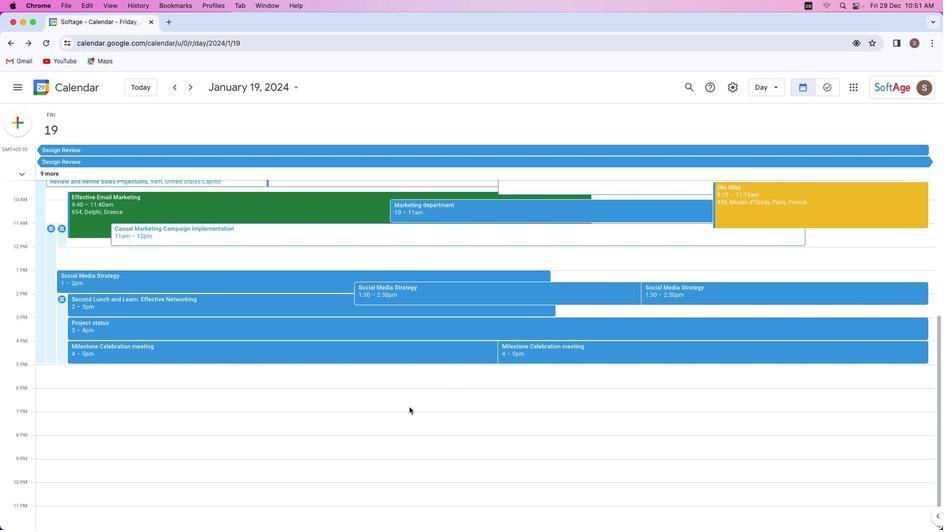 
Action: Mouse scrolled (409, 408) with delta (0, -1)
Screenshot: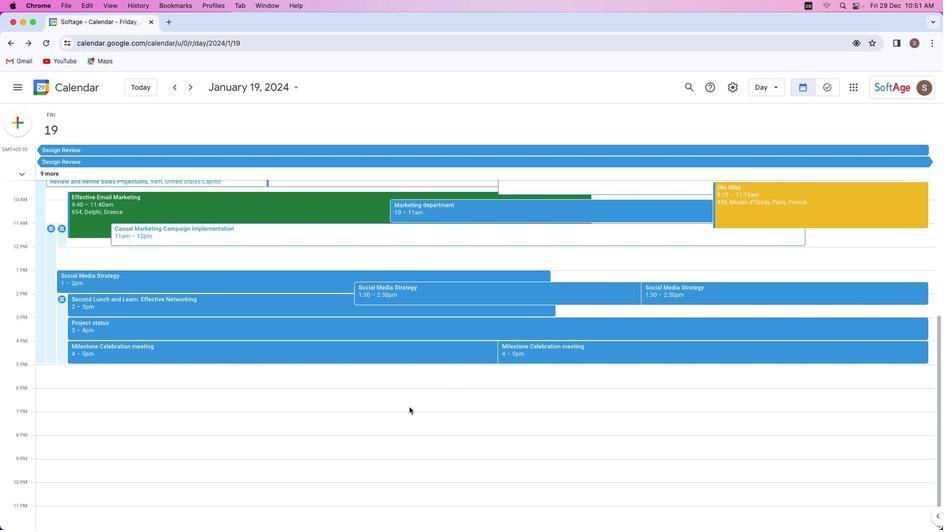 
Action: Mouse moved to (27, 173)
Screenshot: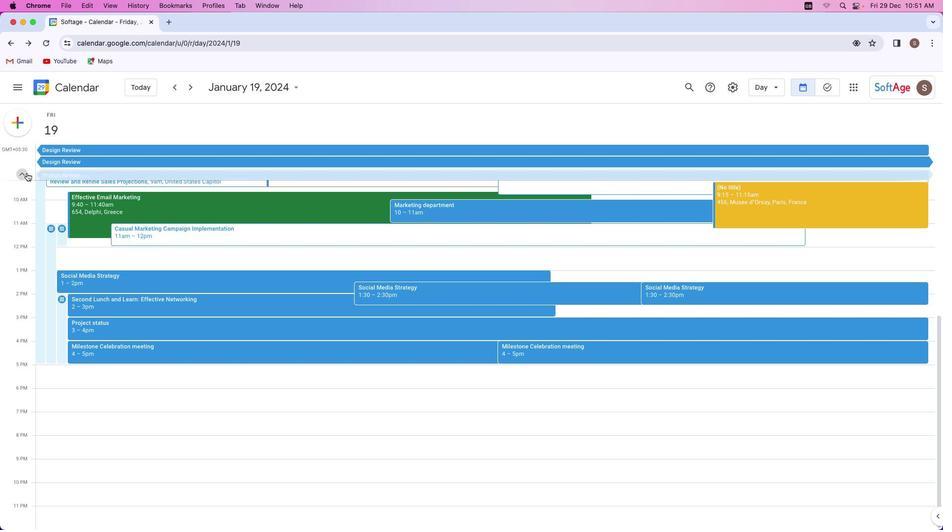 
Action: Mouse pressed left at (27, 173)
Screenshot: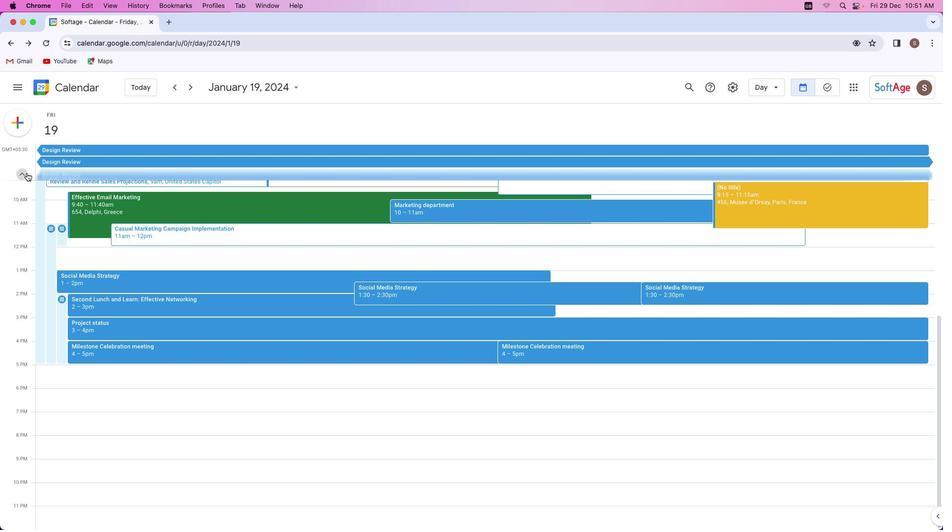 
Action: Mouse moved to (21, 266)
Screenshot: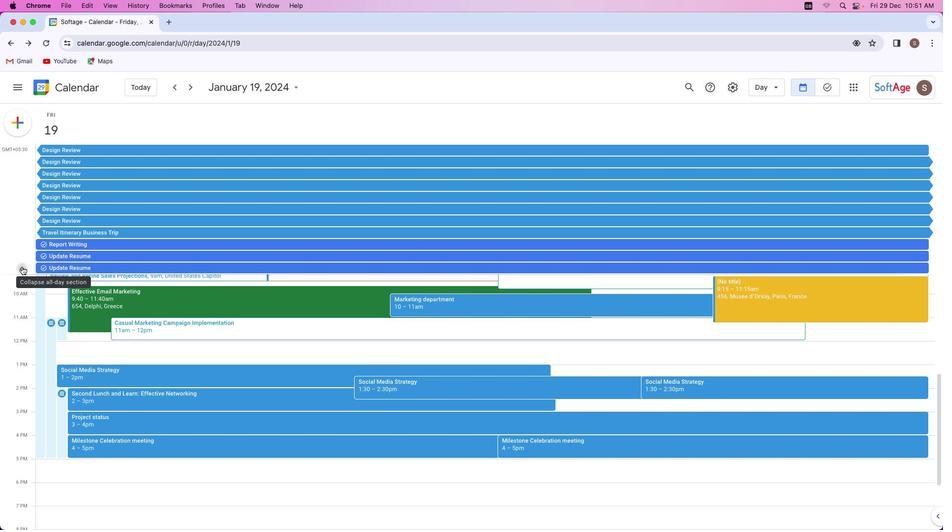 
Action: Mouse pressed left at (21, 266)
Screenshot: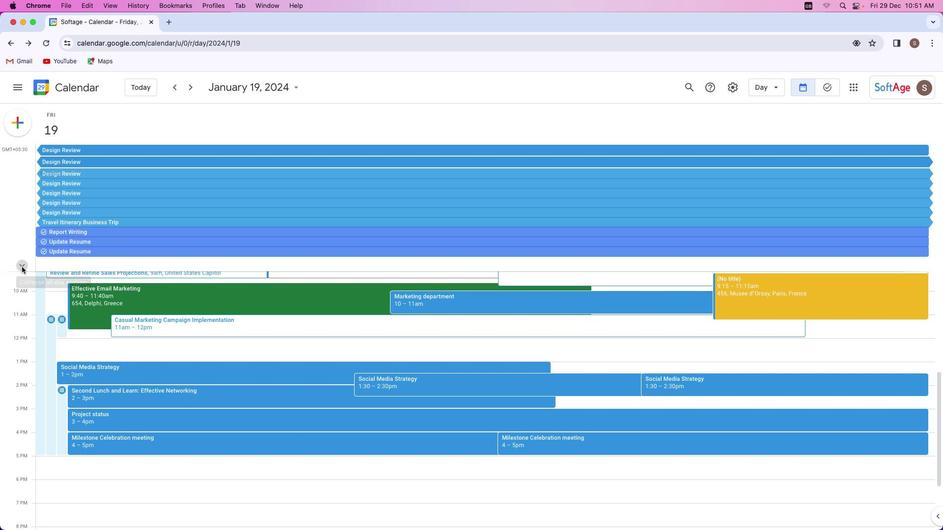 
Action: Mouse moved to (216, 307)
Screenshot: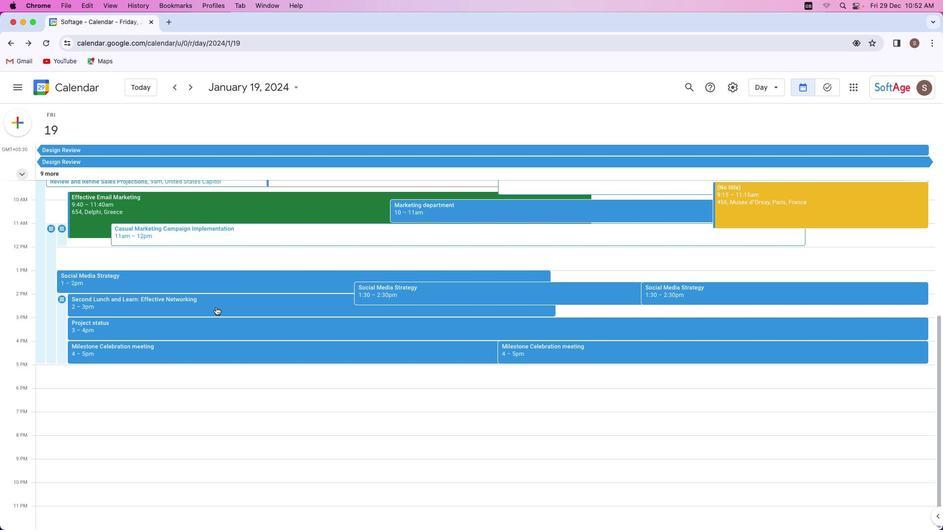 
Action: Mouse scrolled (216, 307) with delta (0, 0)
Screenshot: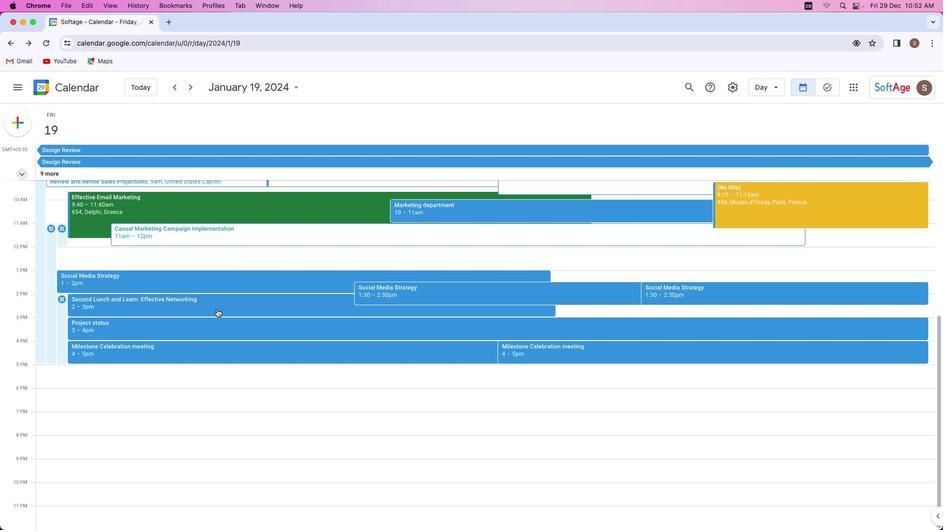 
Action: Mouse moved to (216, 308)
Screenshot: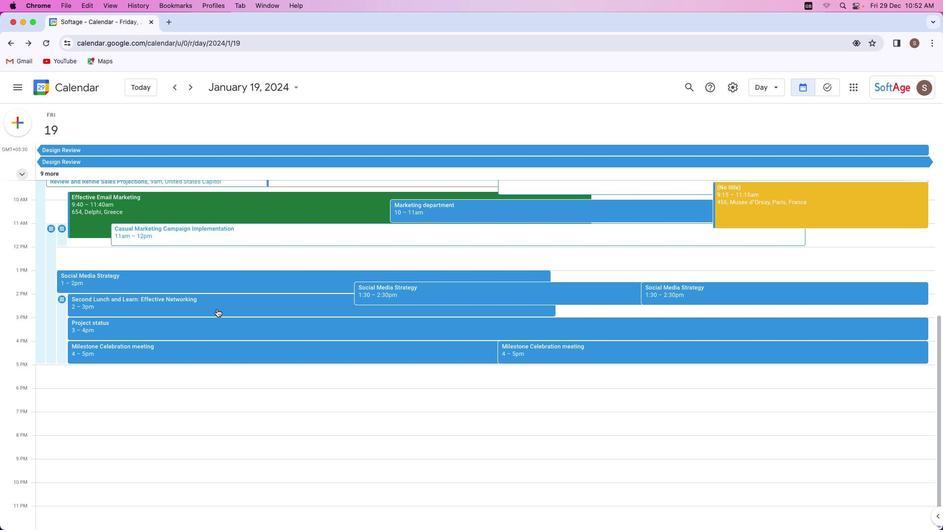 
Action: Mouse scrolled (216, 308) with delta (0, 0)
Screenshot: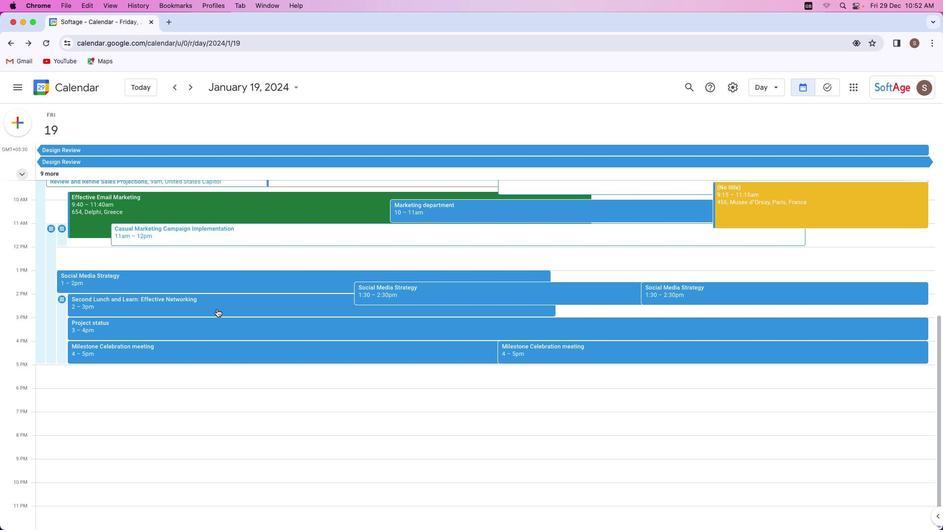 
Action: Mouse moved to (216, 309)
Screenshot: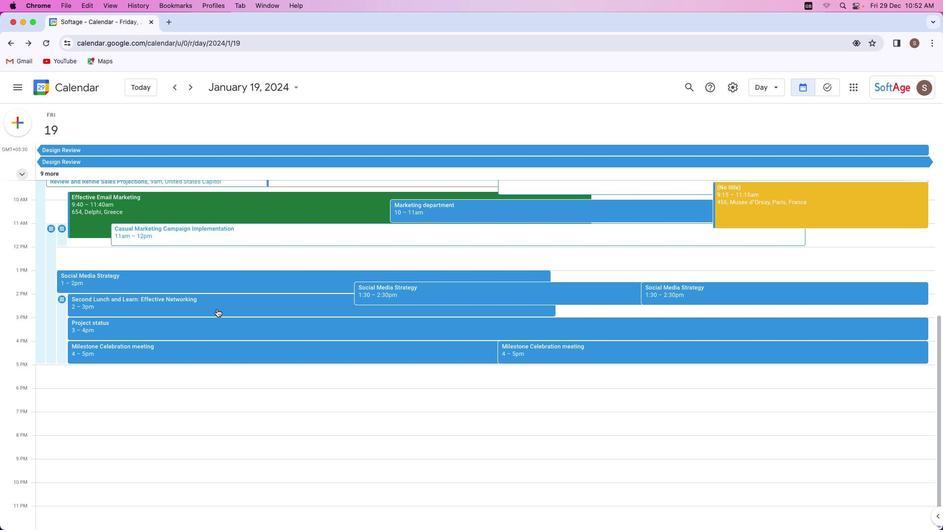 
Action: Mouse scrolled (216, 309) with delta (0, 0)
Screenshot: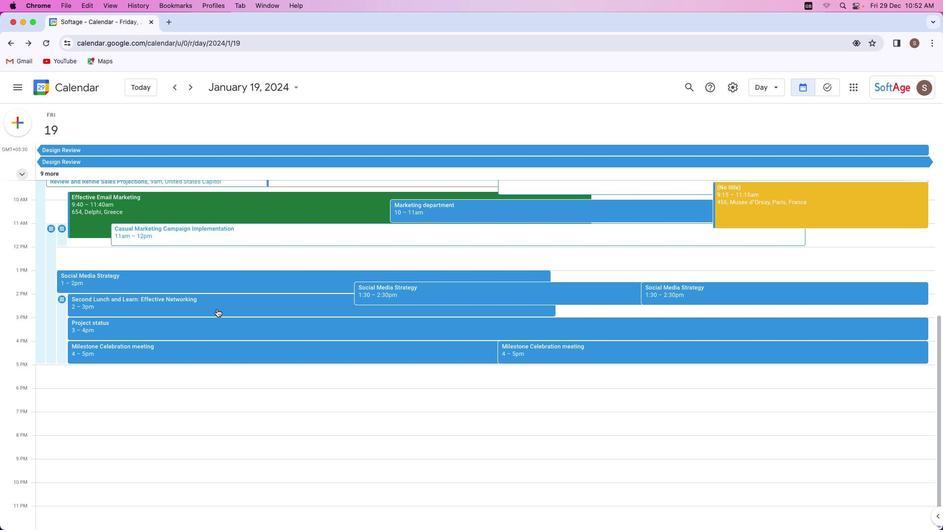
Action: Mouse moved to (216, 309)
Screenshot: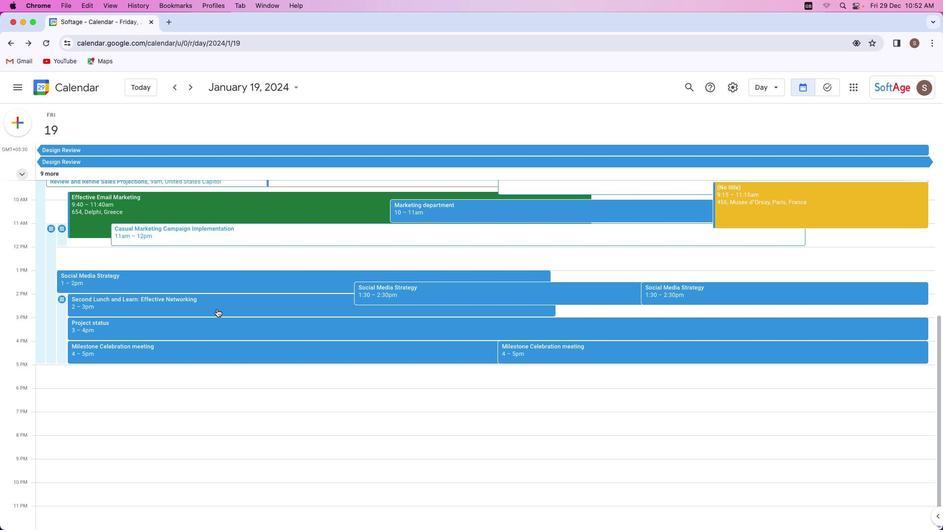
Action: Mouse scrolled (216, 309) with delta (0, 0)
Screenshot: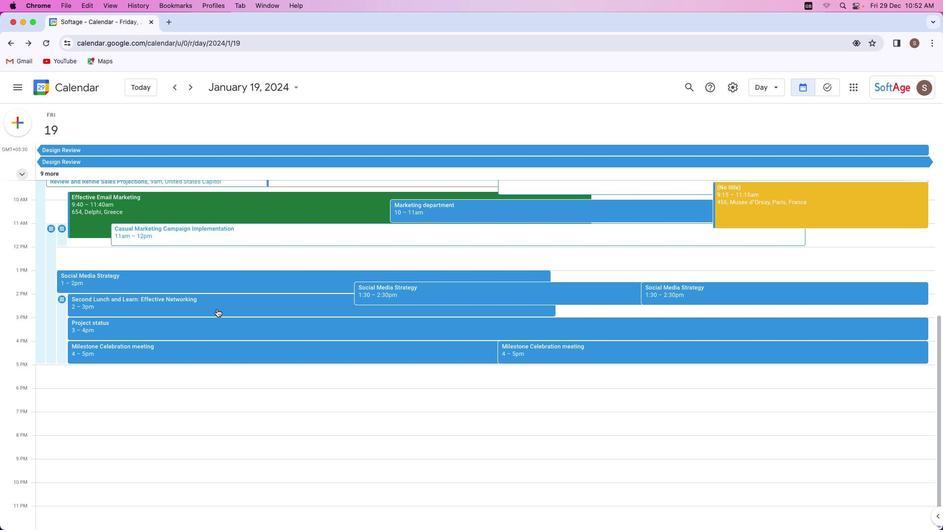 
Action: Mouse scrolled (216, 309) with delta (0, 0)
Screenshot: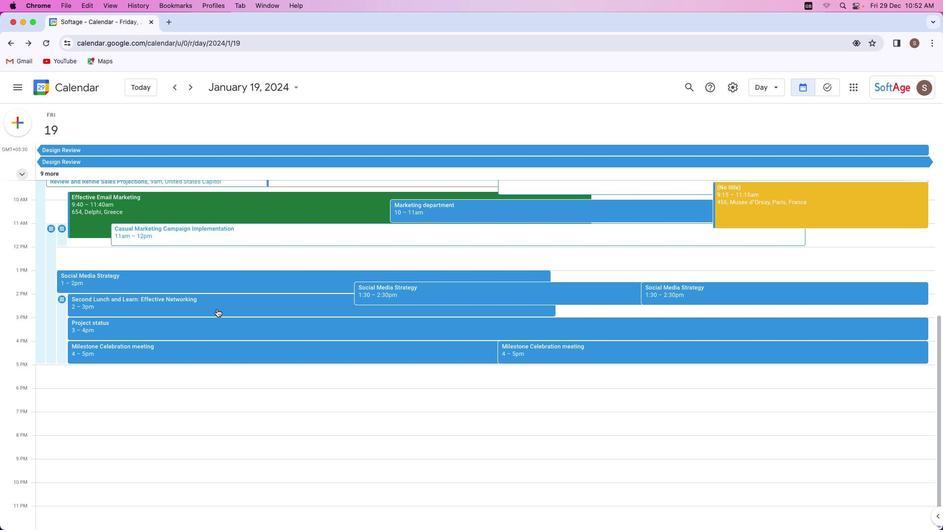 
Action: Mouse moved to (217, 309)
Screenshot: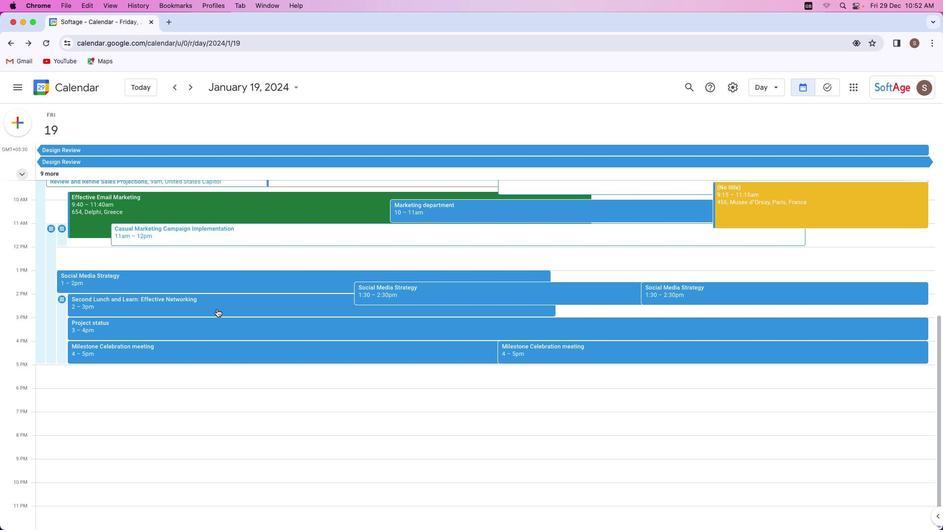 
Action: Mouse scrolled (217, 309) with delta (0, 0)
Screenshot: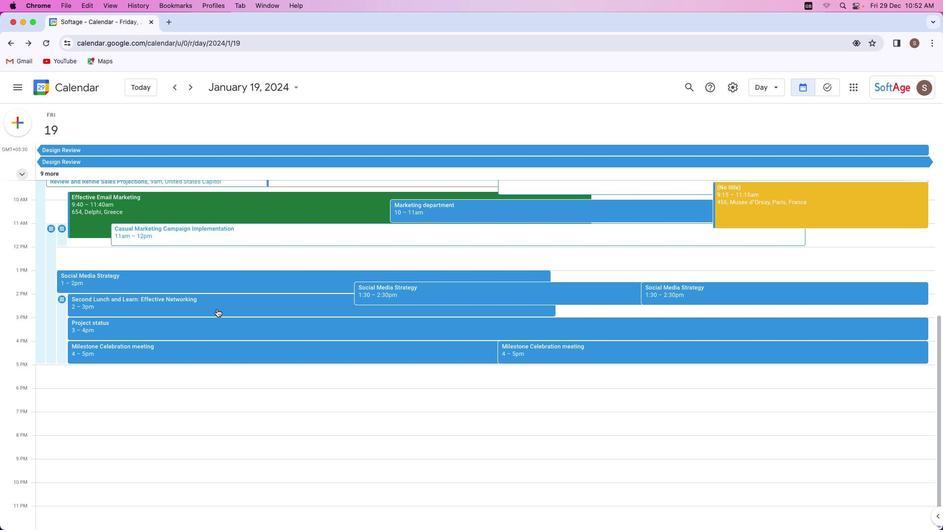
Action: Mouse moved to (217, 309)
Screenshot: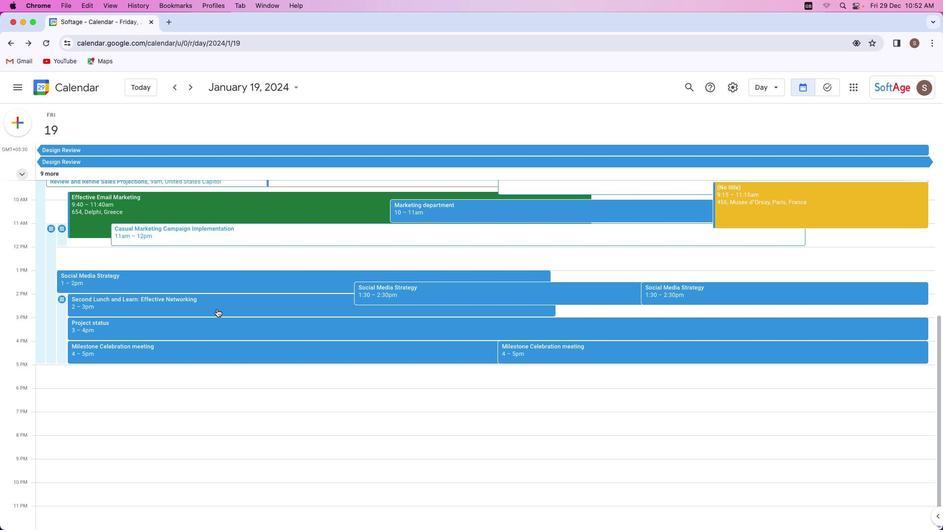 
Action: Mouse scrolled (217, 309) with delta (0, 0)
Screenshot: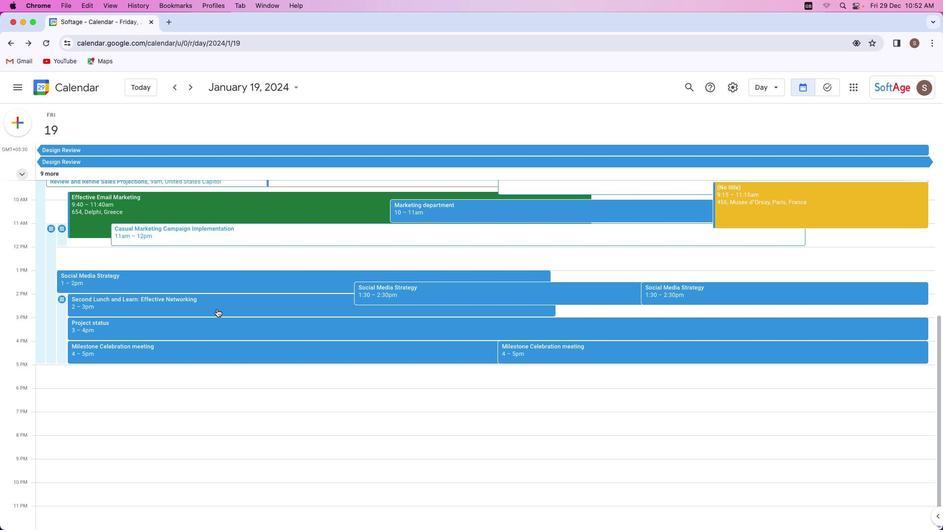 
Action: Mouse scrolled (217, 309) with delta (0, 0)
Screenshot: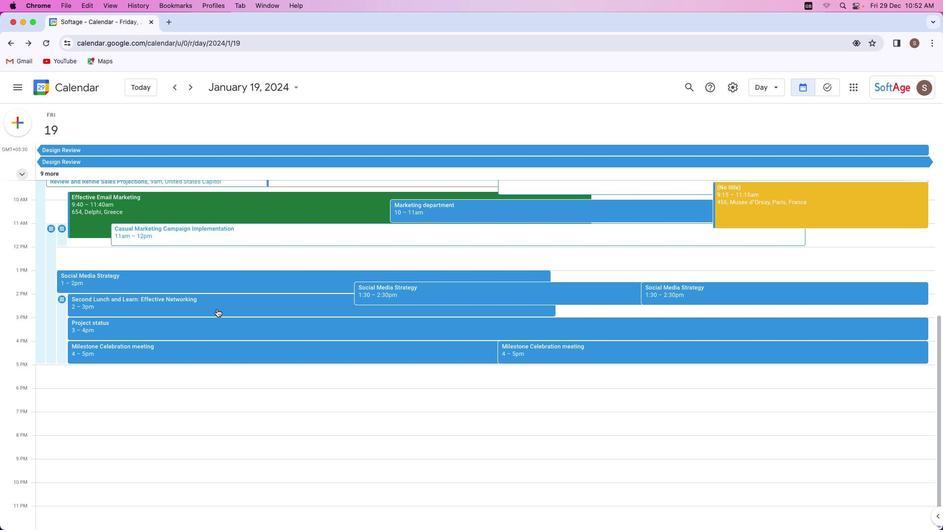 
Action: Mouse scrolled (217, 309) with delta (0, 0)
Screenshot: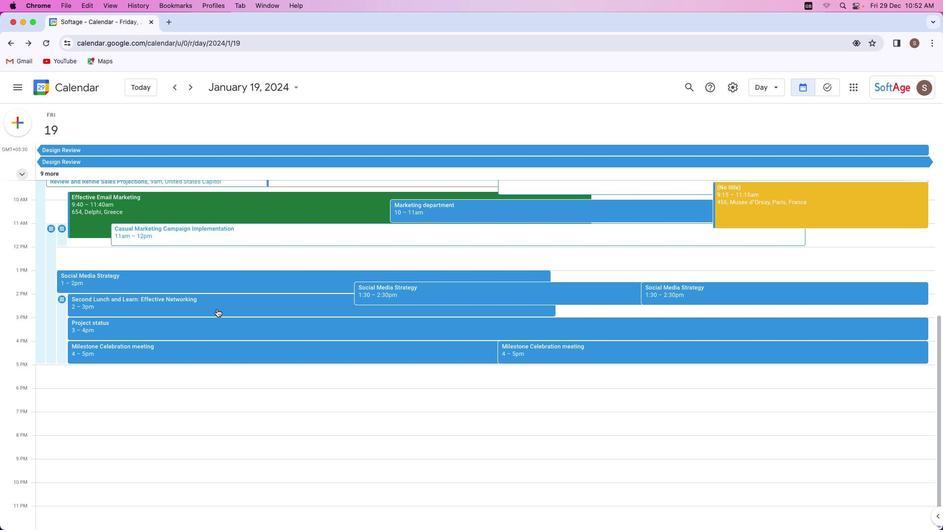 
Action: Mouse scrolled (217, 309) with delta (0, 0)
Screenshot: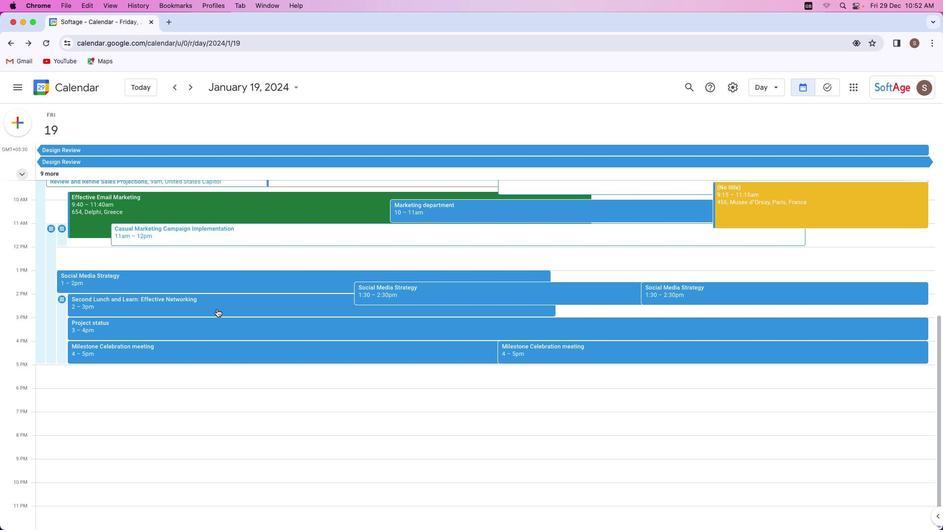 
Action: Mouse scrolled (217, 309) with delta (0, 0)
Screenshot: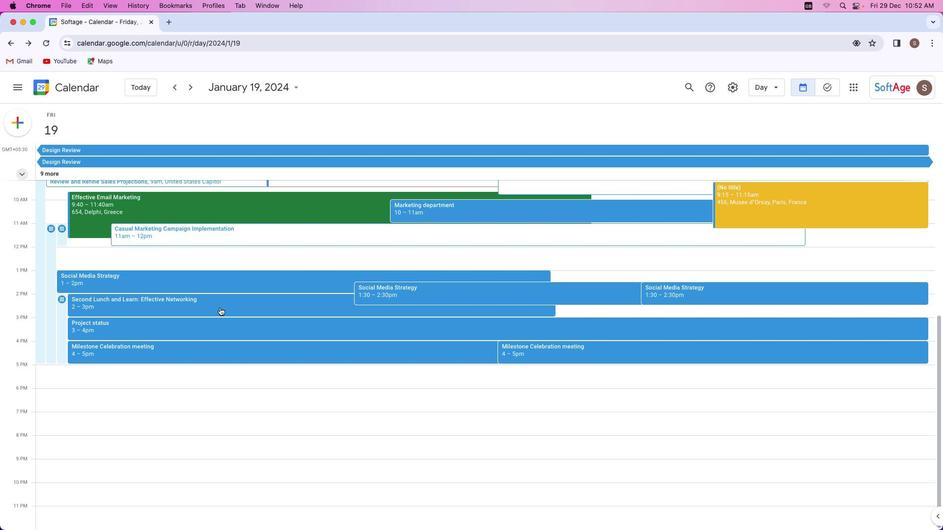 
Action: Mouse moved to (229, 286)
Screenshot: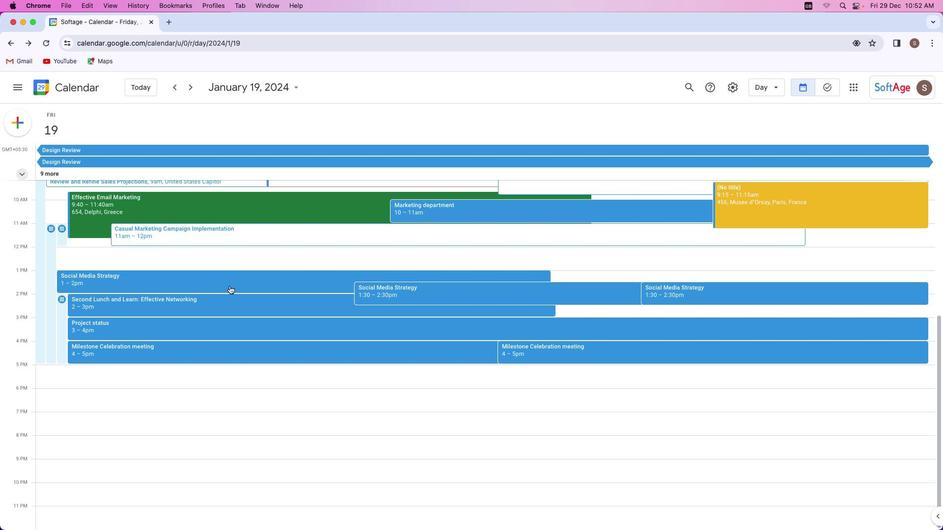 
Action: Mouse scrolled (229, 286) with delta (0, 0)
Screenshot: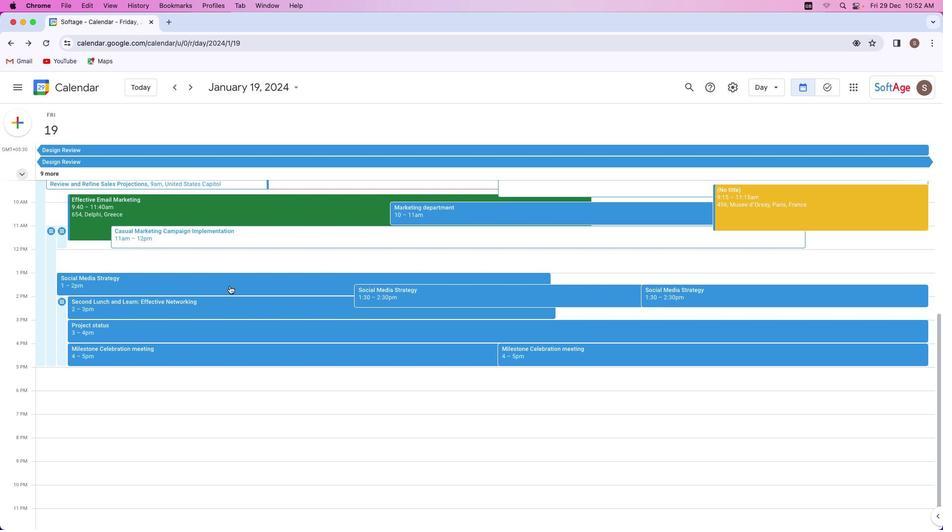 
Action: Mouse scrolled (229, 286) with delta (0, 0)
Screenshot: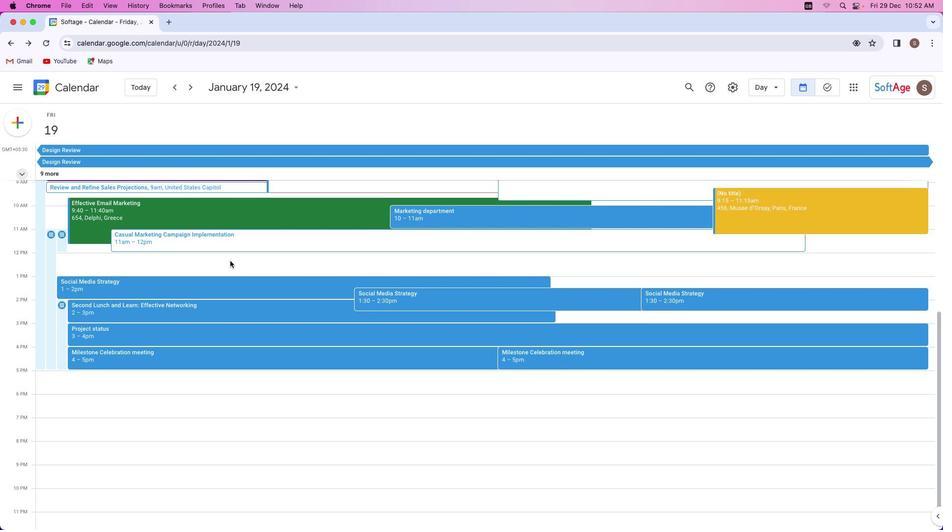
Action: Mouse scrolled (229, 286) with delta (0, 0)
Screenshot: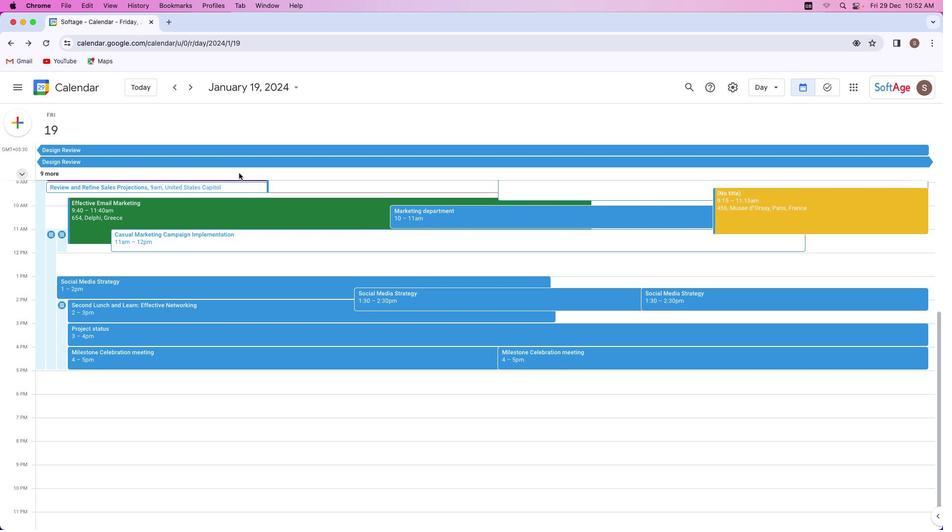 
Action: Mouse moved to (292, 85)
Screenshot: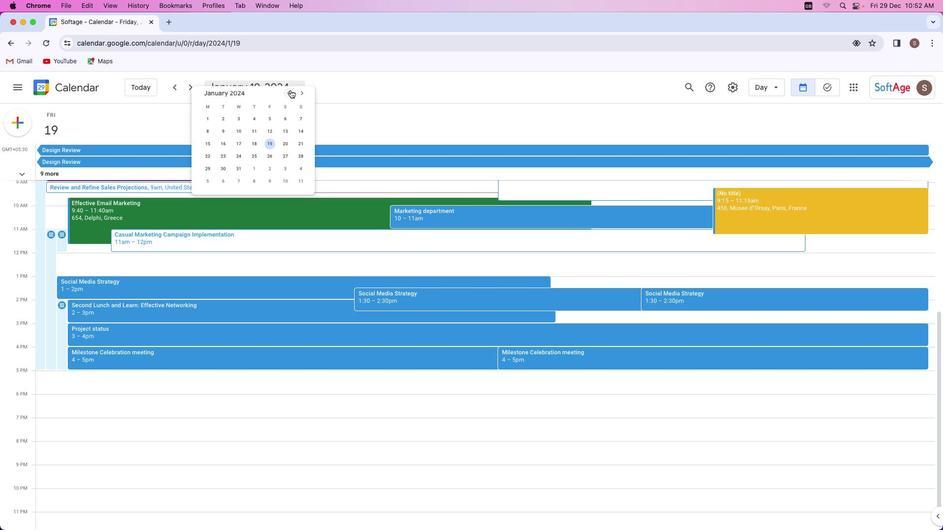 
Action: Mouse pressed left at (292, 85)
Screenshot: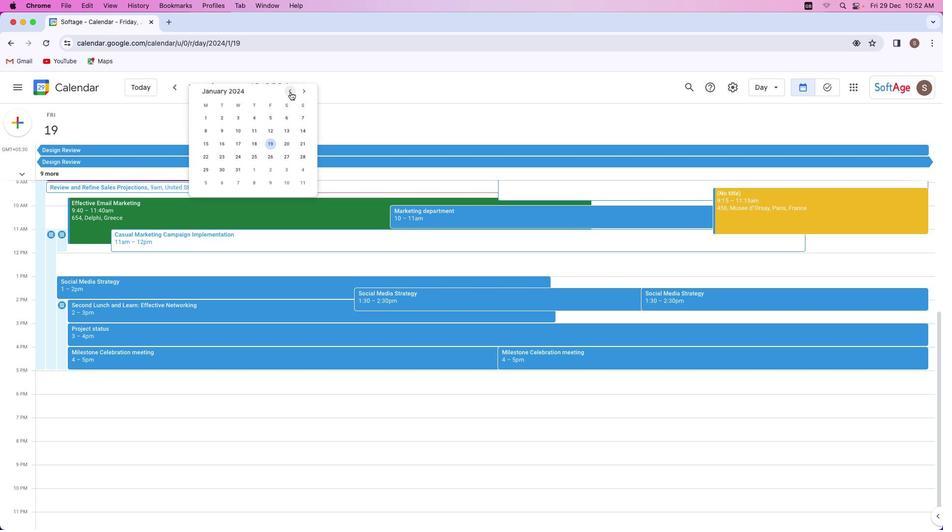 
Action: Mouse moved to (301, 143)
Screenshot: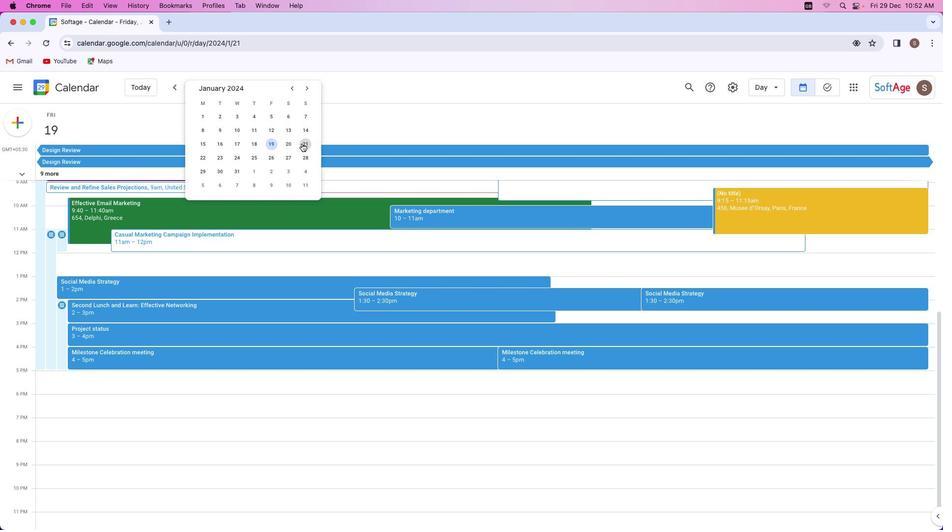 
Action: Mouse pressed left at (301, 143)
Screenshot: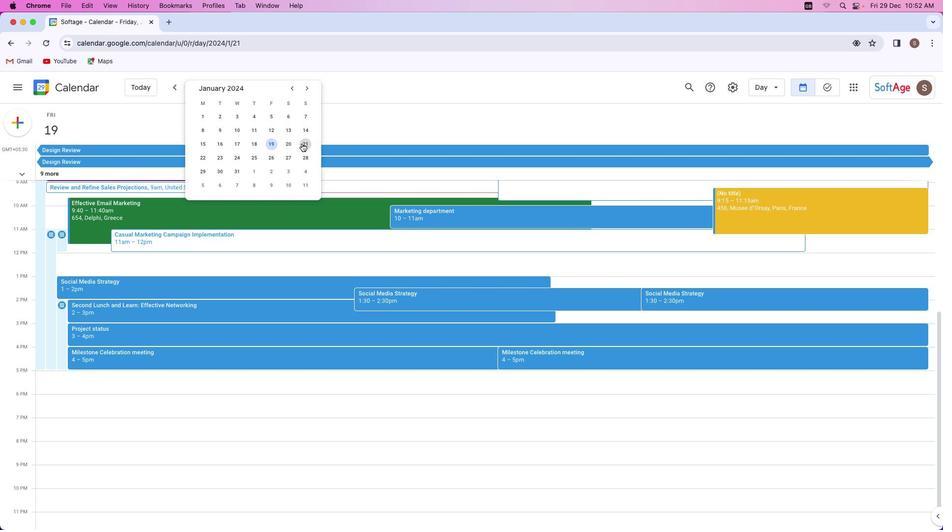 
Action: Mouse moved to (20, 173)
Screenshot: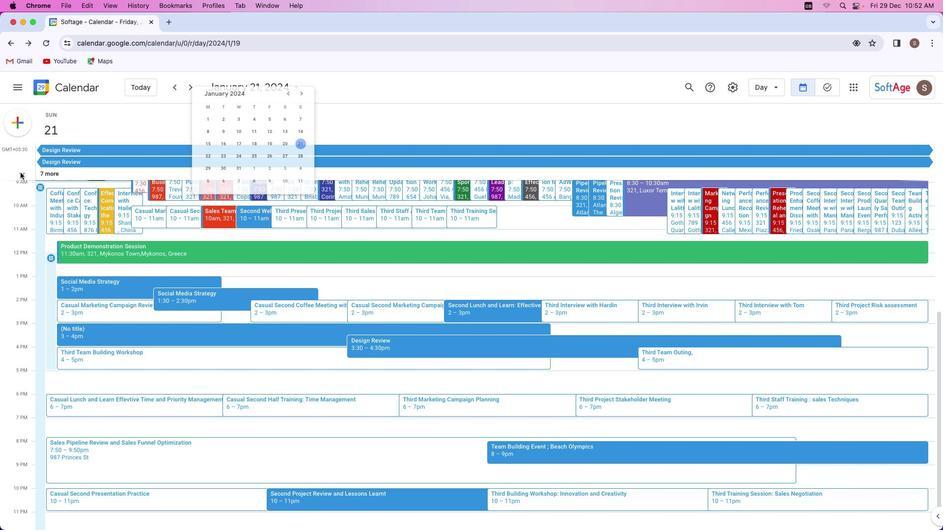 
Action: Mouse pressed left at (20, 173)
Screenshot: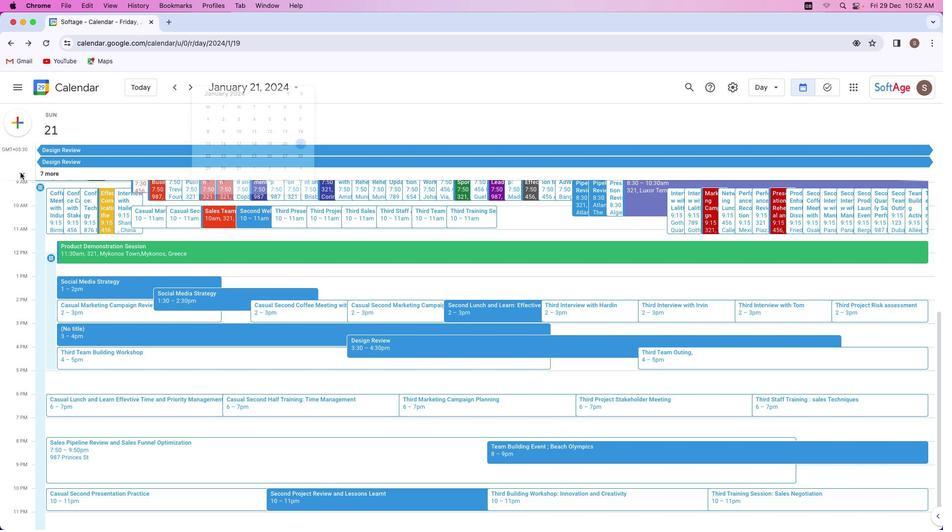 
Action: Mouse pressed left at (20, 173)
Screenshot: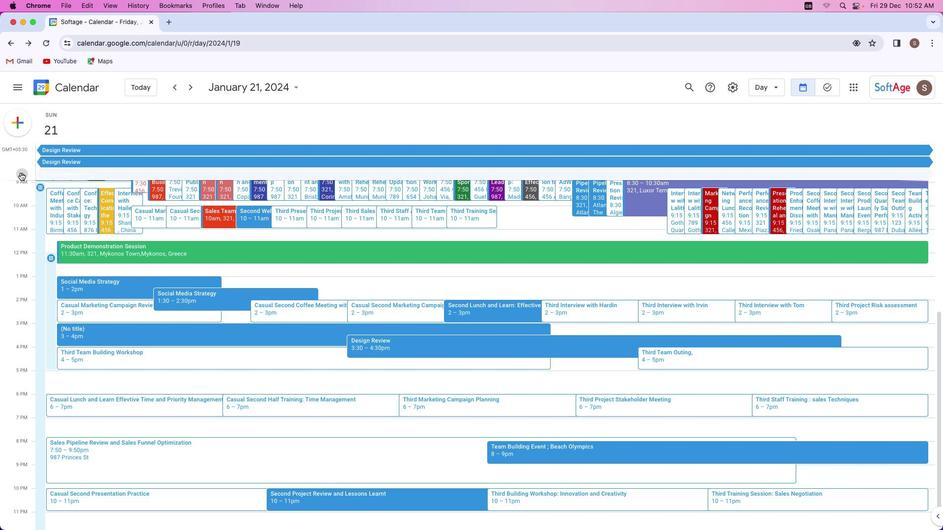
Action: Mouse moved to (23, 243)
Screenshot: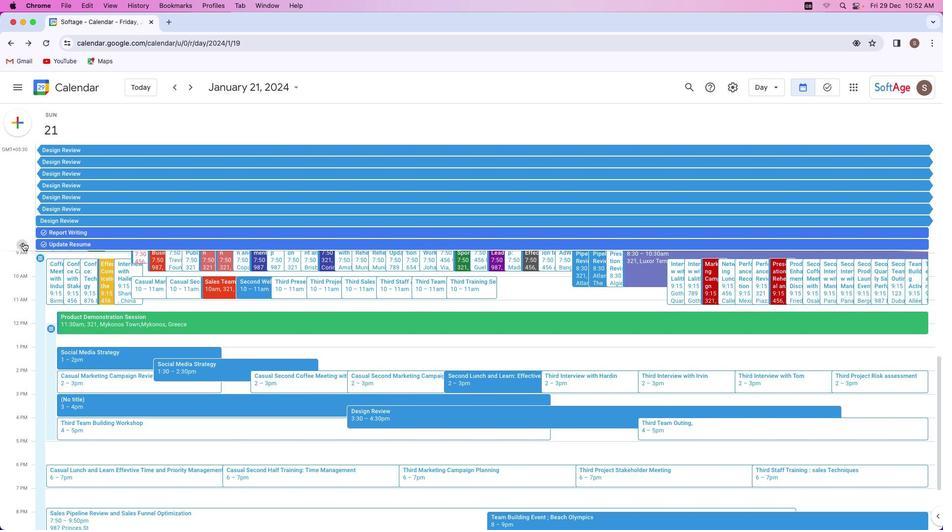 
Action: Mouse pressed left at (23, 243)
Screenshot: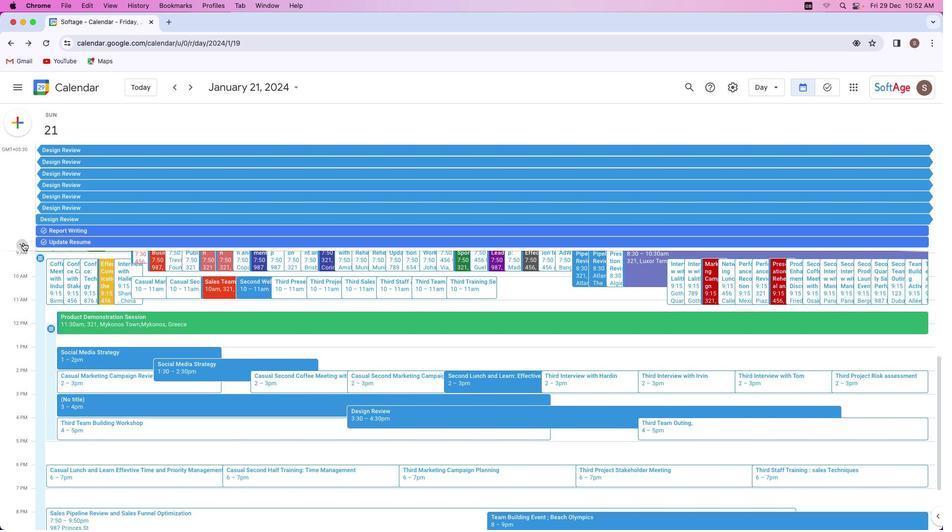 
Action: Mouse moved to (206, 410)
Screenshot: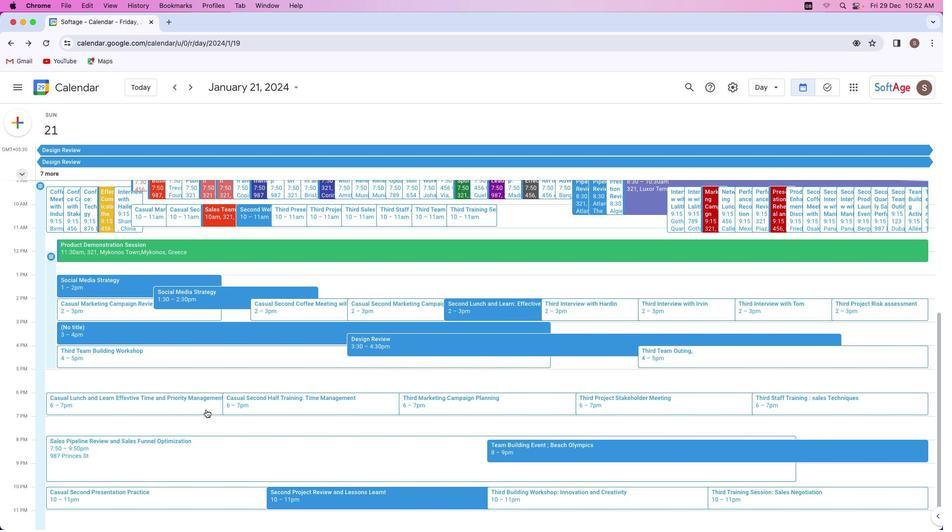 
Action: Mouse scrolled (206, 410) with delta (0, 0)
Screenshot: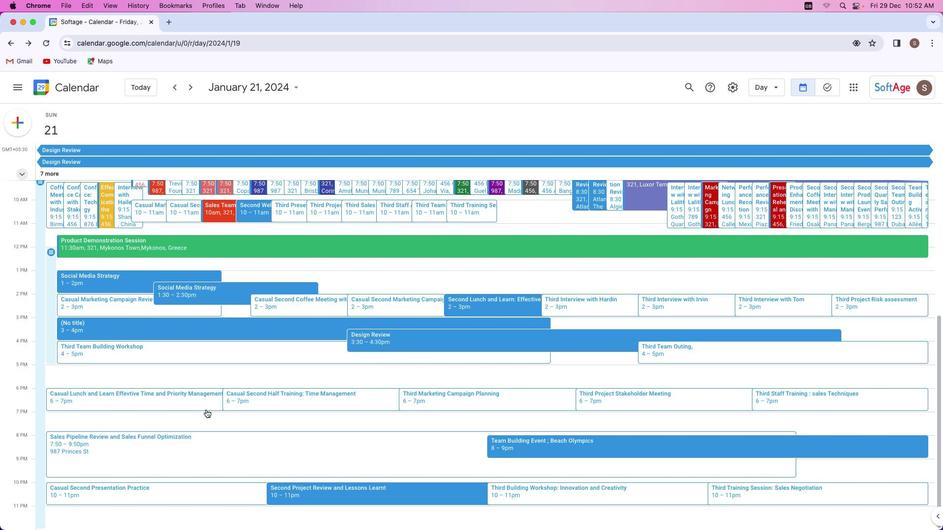 
Action: Mouse scrolled (206, 410) with delta (0, 0)
Screenshot: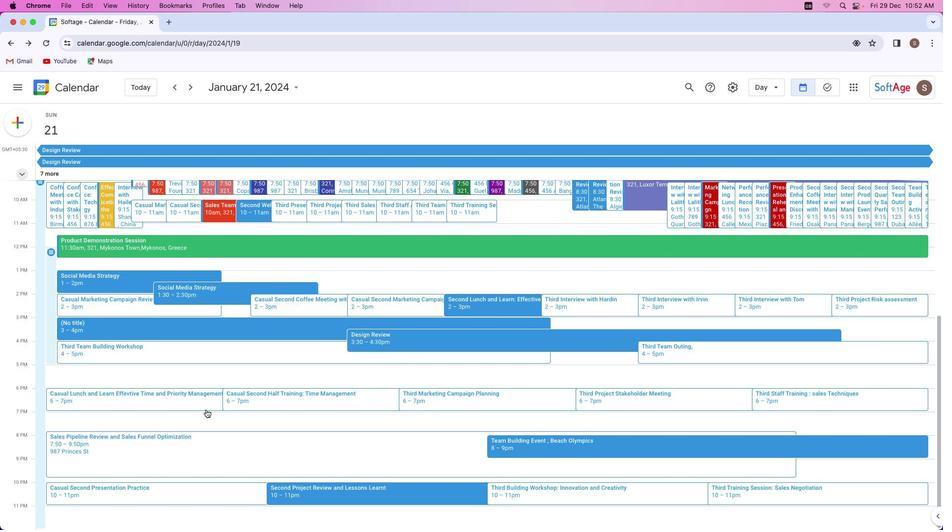 
Action: Mouse scrolled (206, 410) with delta (0, 0)
Screenshot: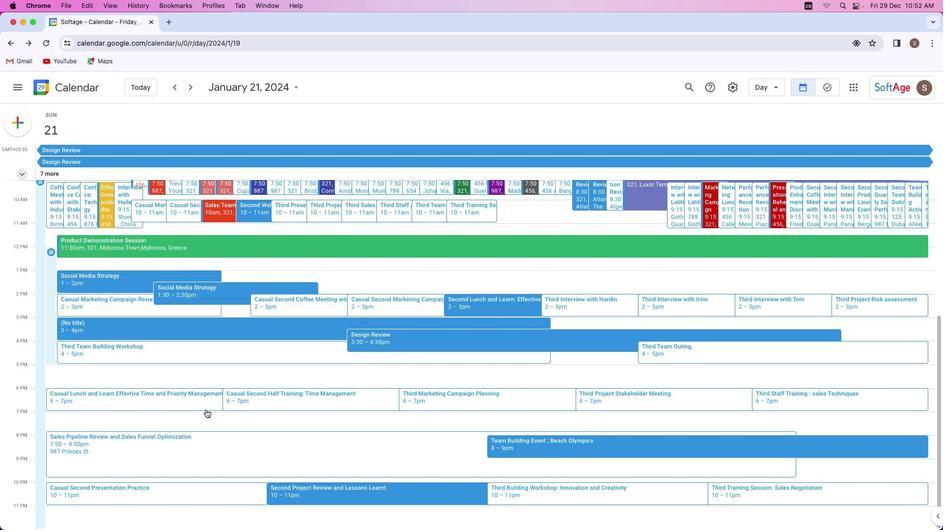 
Action: Mouse scrolled (206, 410) with delta (0, 0)
Screenshot: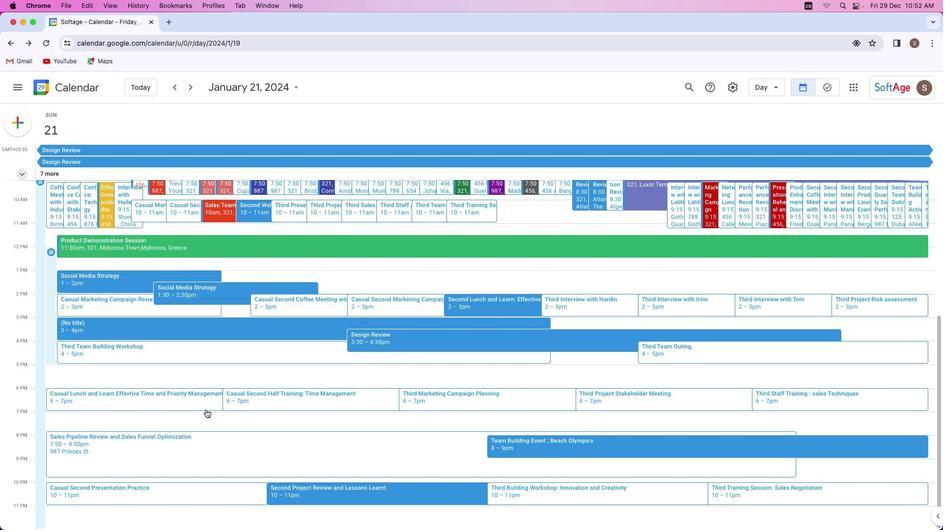 
Action: Mouse scrolled (206, 410) with delta (0, 0)
Screenshot: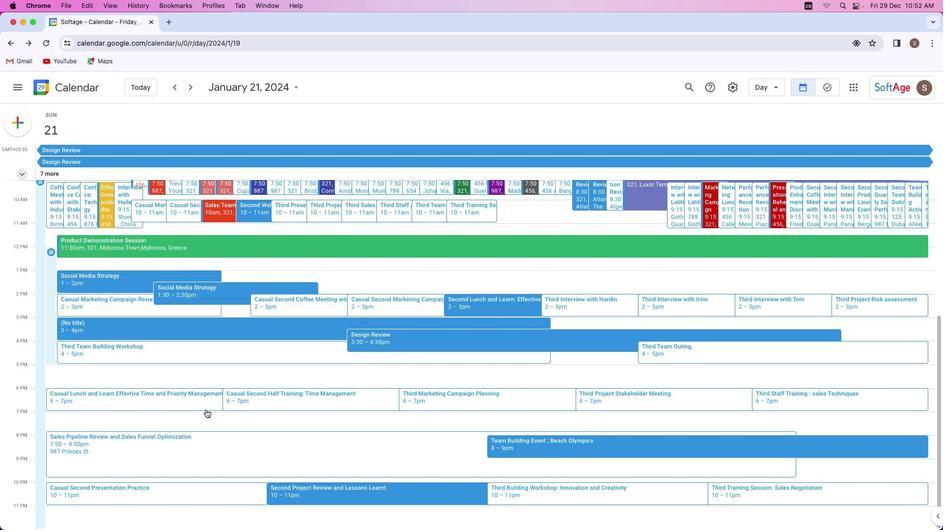 
Action: Mouse scrolled (206, 410) with delta (0, 0)
Screenshot: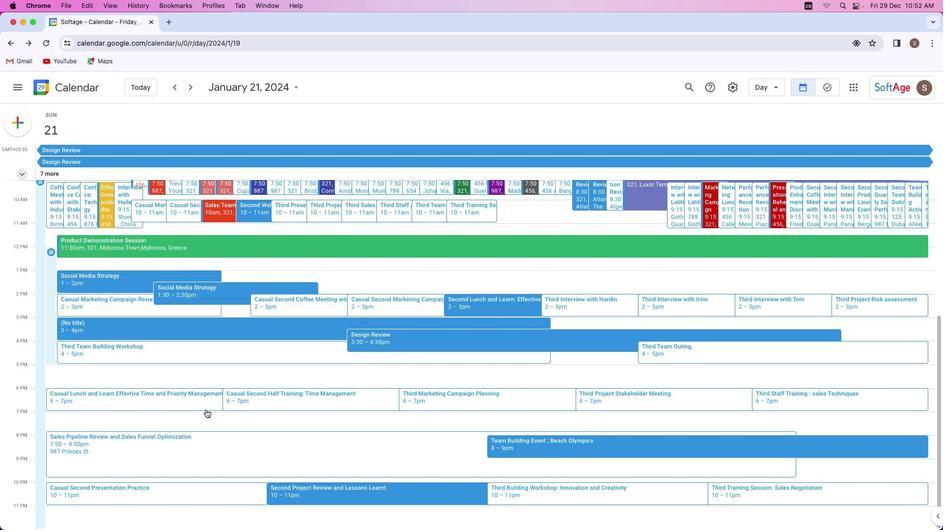 
Action: Mouse scrolled (206, 410) with delta (0, -1)
Screenshot: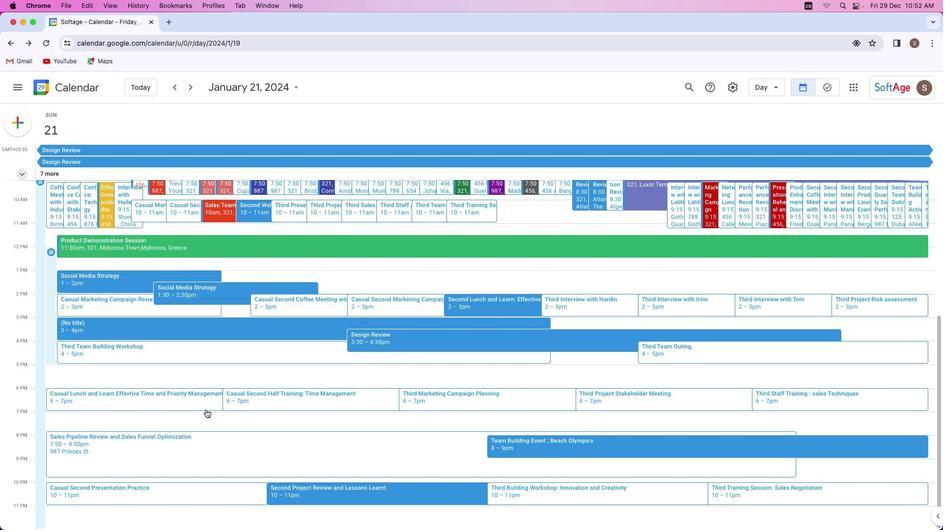 
Action: Mouse moved to (163, 395)
Screenshot: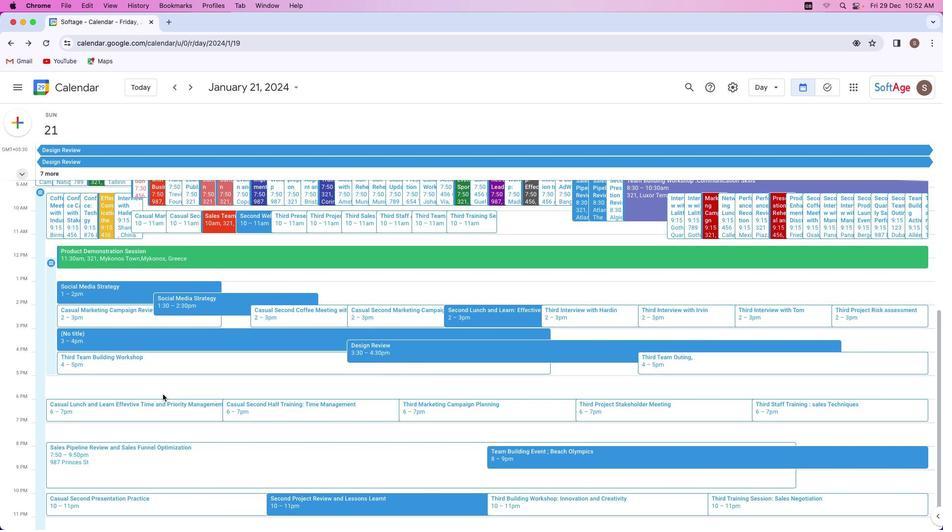 
Action: Mouse scrolled (163, 395) with delta (0, 0)
Screenshot: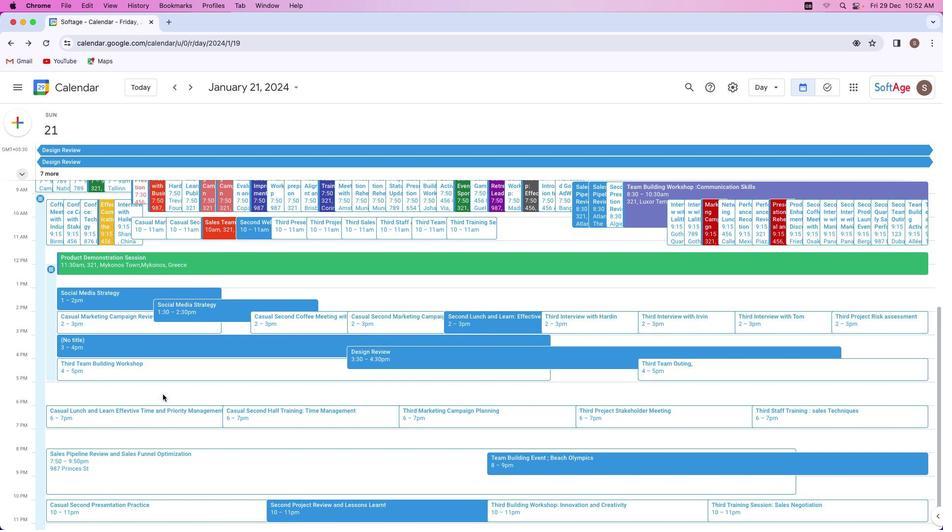 
Action: Mouse scrolled (163, 395) with delta (0, 0)
Screenshot: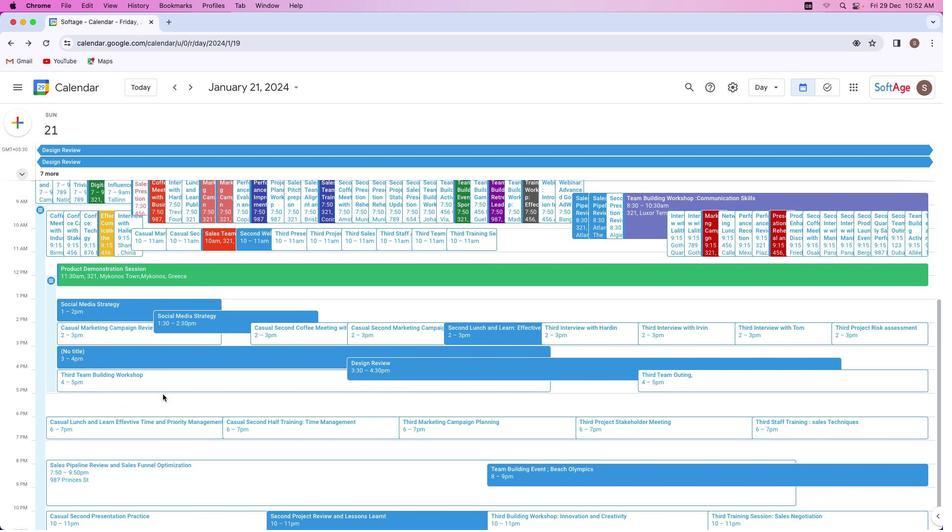 
Action: Mouse scrolled (163, 395) with delta (0, 0)
Screenshot: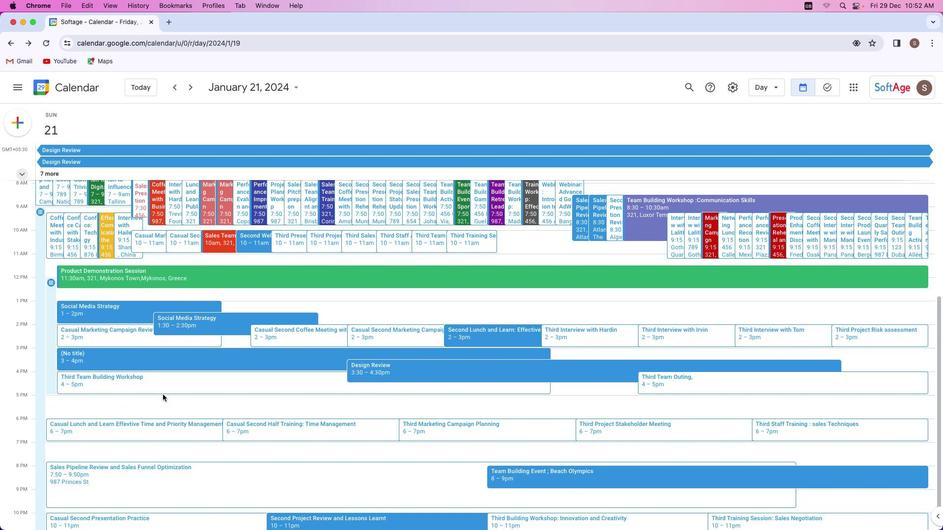 
Action: Mouse scrolled (163, 395) with delta (0, 0)
Screenshot: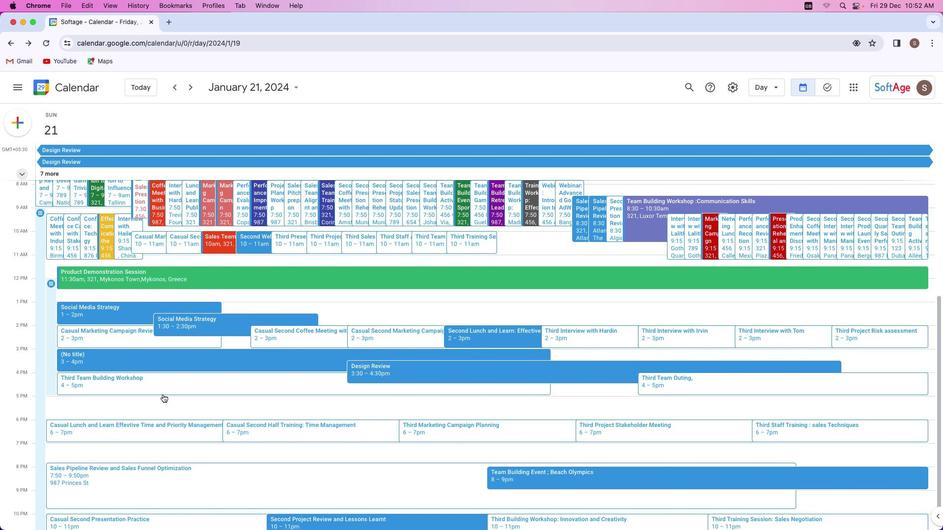 
Action: Mouse moved to (444, 251)
Screenshot: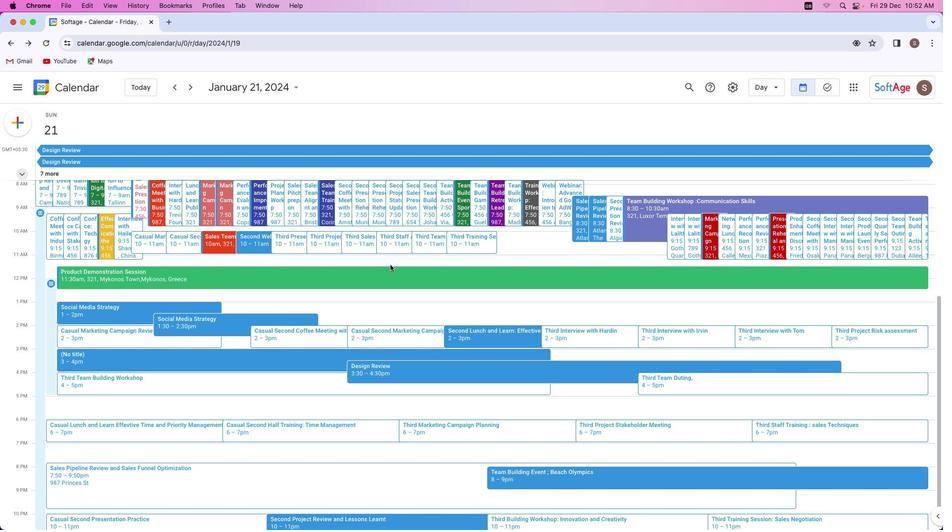 
